 Task: Research Airbnb options in Volzhsk, Russia from 5th December, 2023 to 10th December, 2023 for 4 adults.2 bedrooms having 4 beds and 2 bathrooms. Property type can be house. Look for 3 properties as per requirement.
Action: Mouse moved to (494, 151)
Screenshot: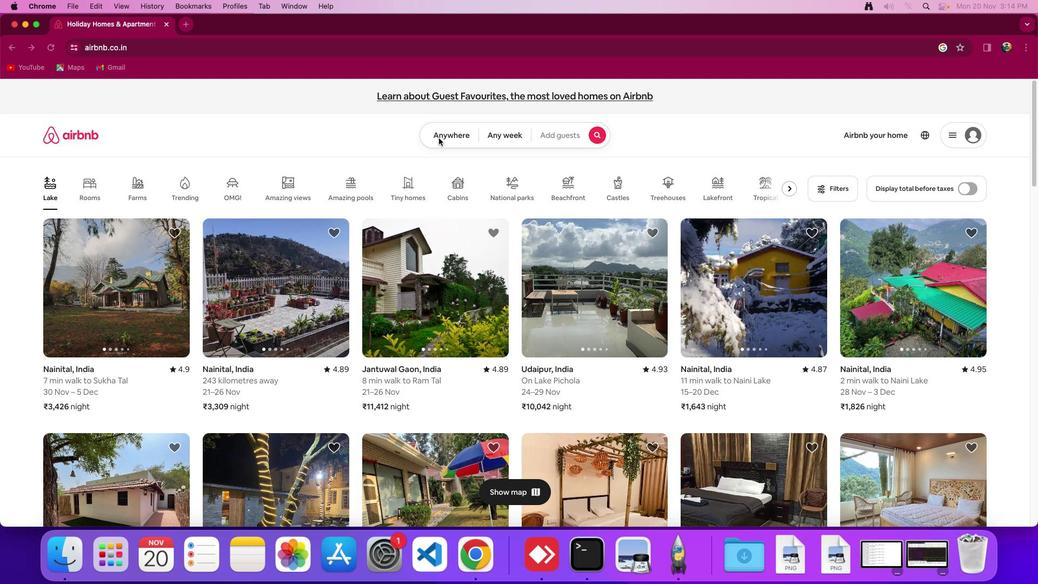 
Action: Mouse pressed left at (494, 151)
Screenshot: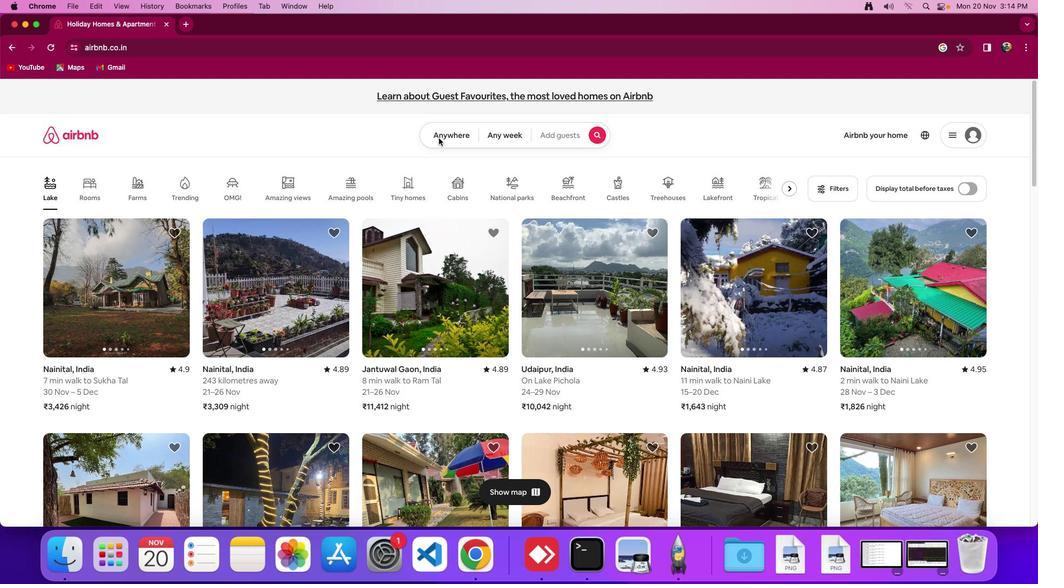 
Action: Mouse moved to (496, 151)
Screenshot: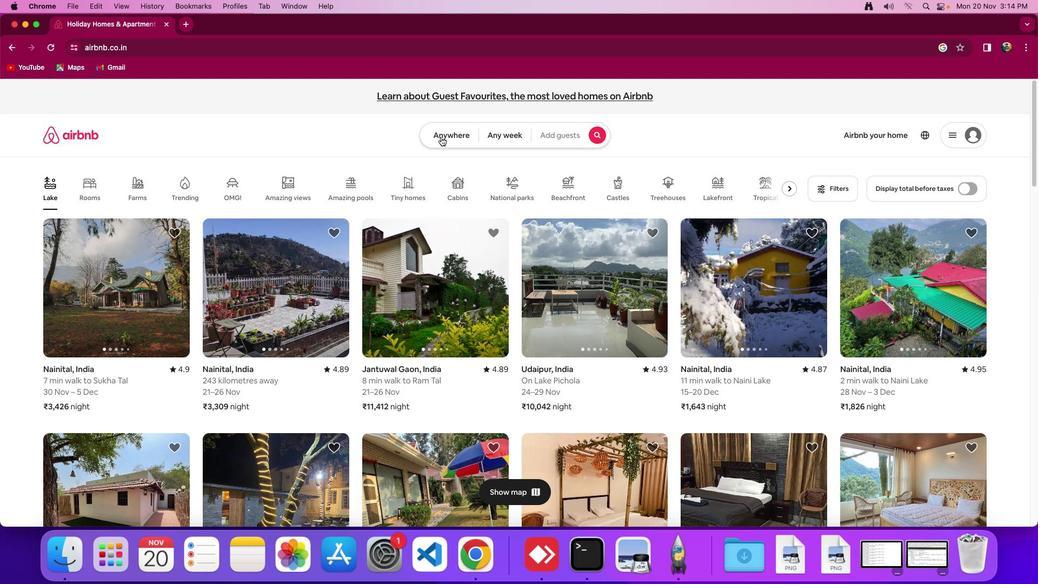 
Action: Mouse pressed left at (496, 151)
Screenshot: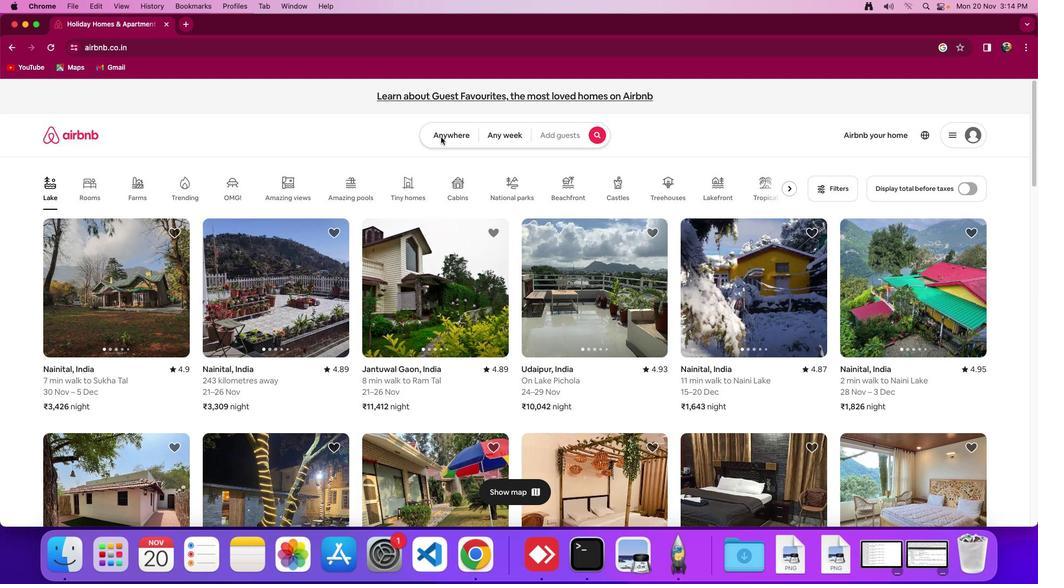 
Action: Mouse moved to (465, 189)
Screenshot: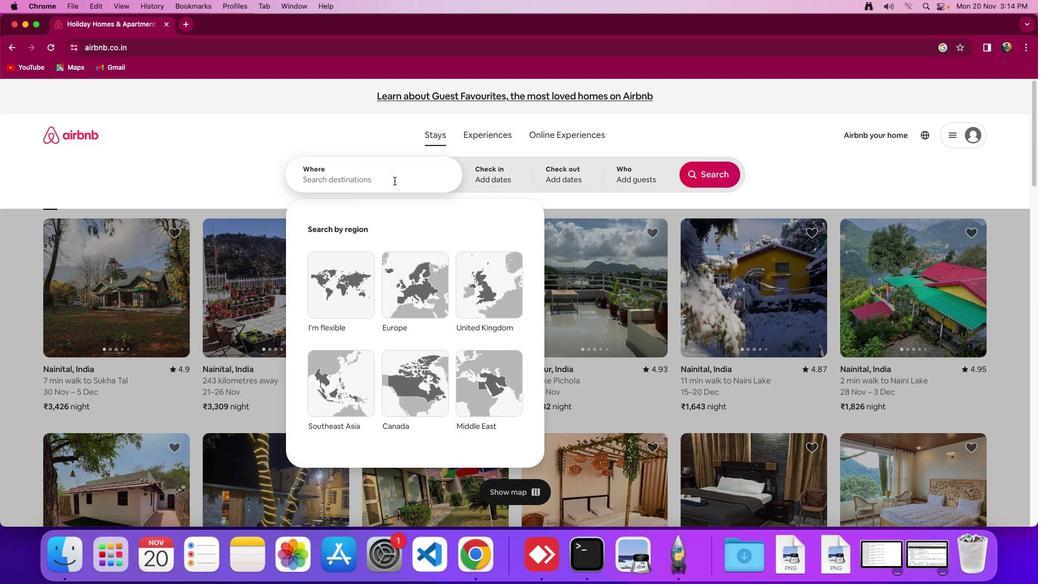 
Action: Mouse pressed left at (465, 189)
Screenshot: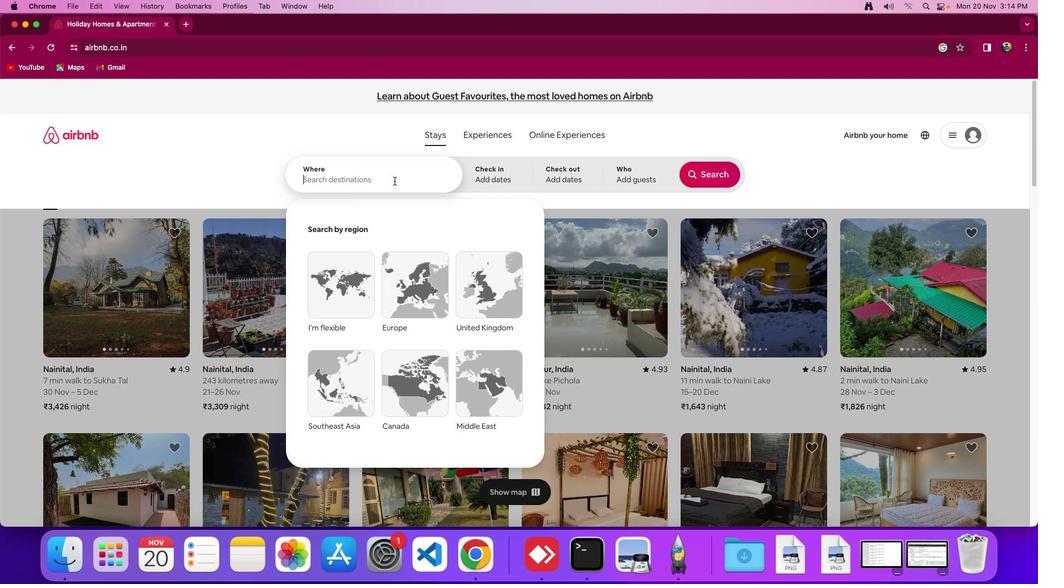
Action: Key pressed Key.shift_r'V''o'';''z''h''d'Key.backspaceKey.backspaceKey.backspaceKey.backspace'l''z''h''s''k'','
Screenshot: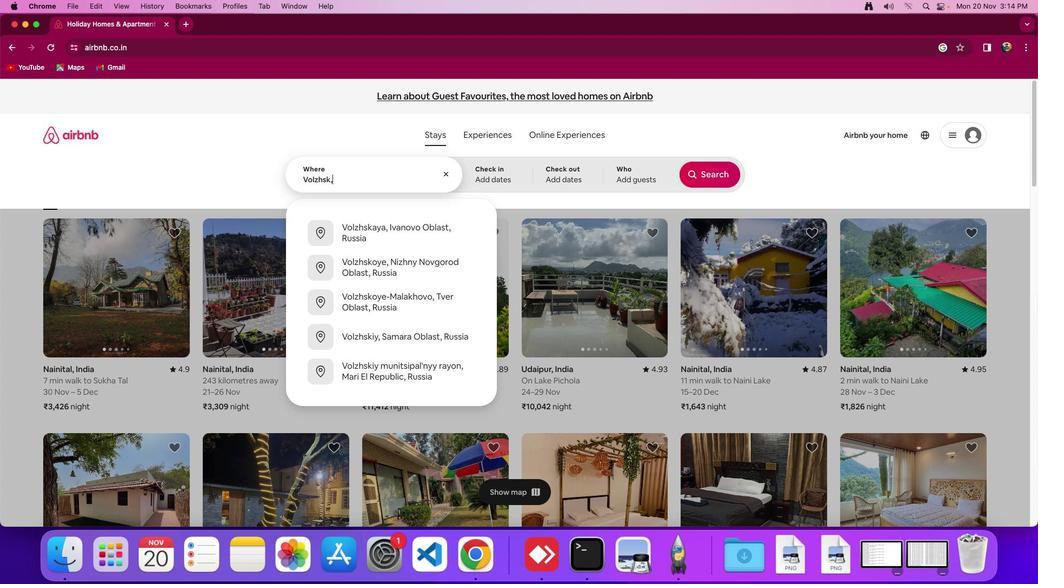 
Action: Mouse moved to (353, 115)
Screenshot: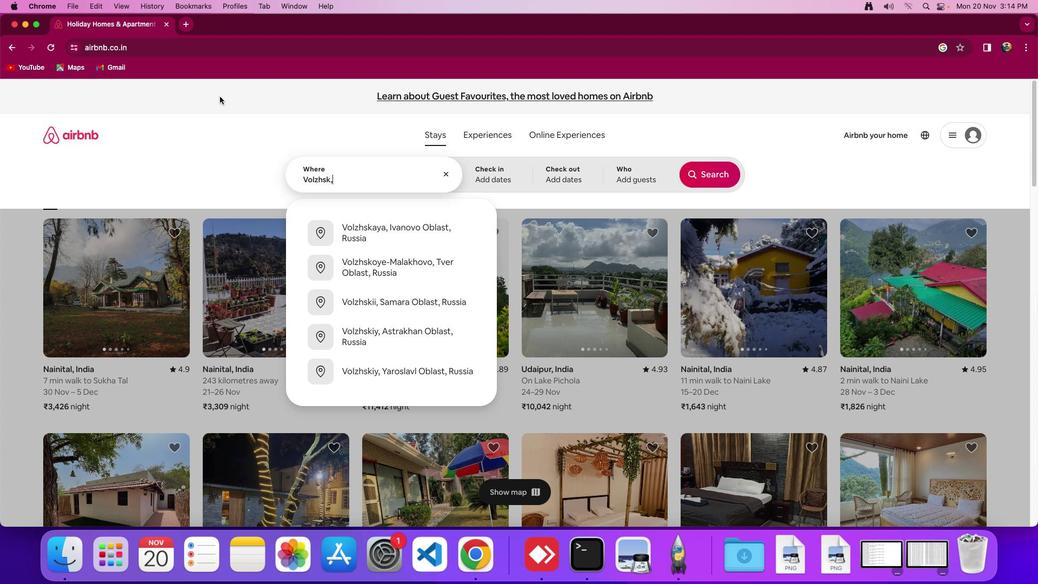 
Action: Key pressed Key.spaceKey.shift_r'R''u''s''s''i''a'
Screenshot: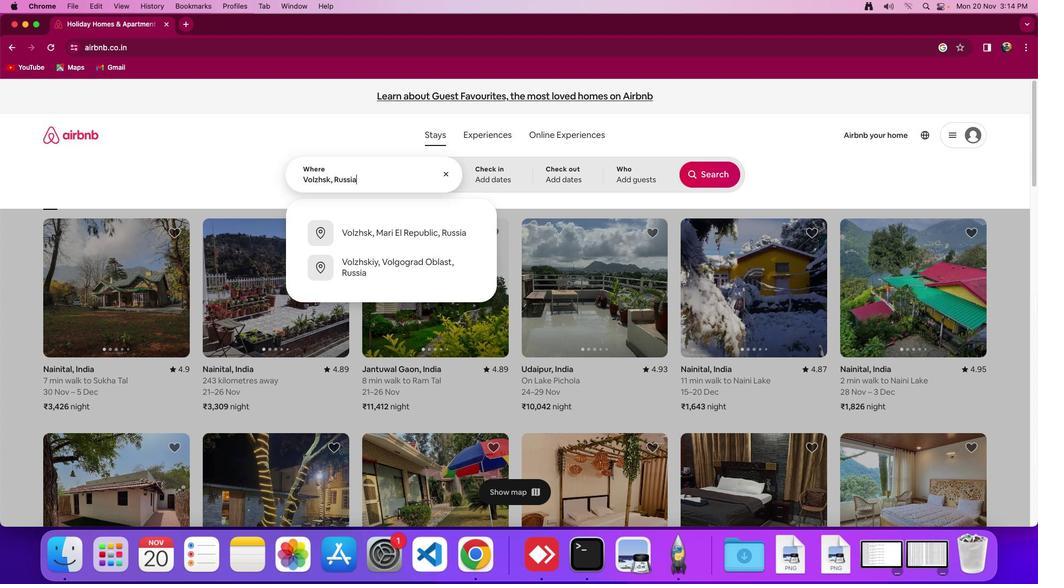 
Action: Mouse moved to (529, 183)
Screenshot: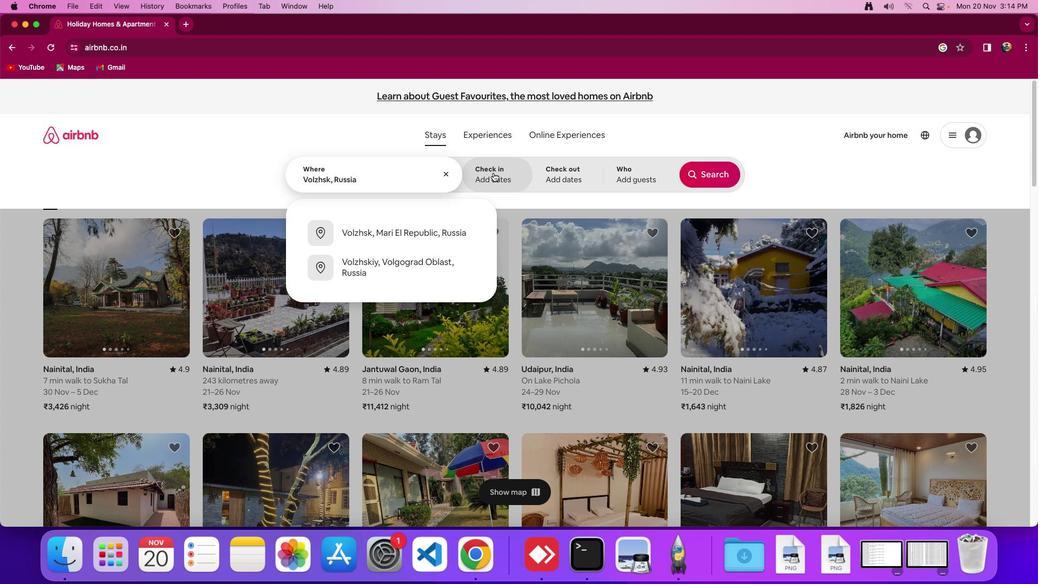 
Action: Mouse pressed left at (529, 183)
Screenshot: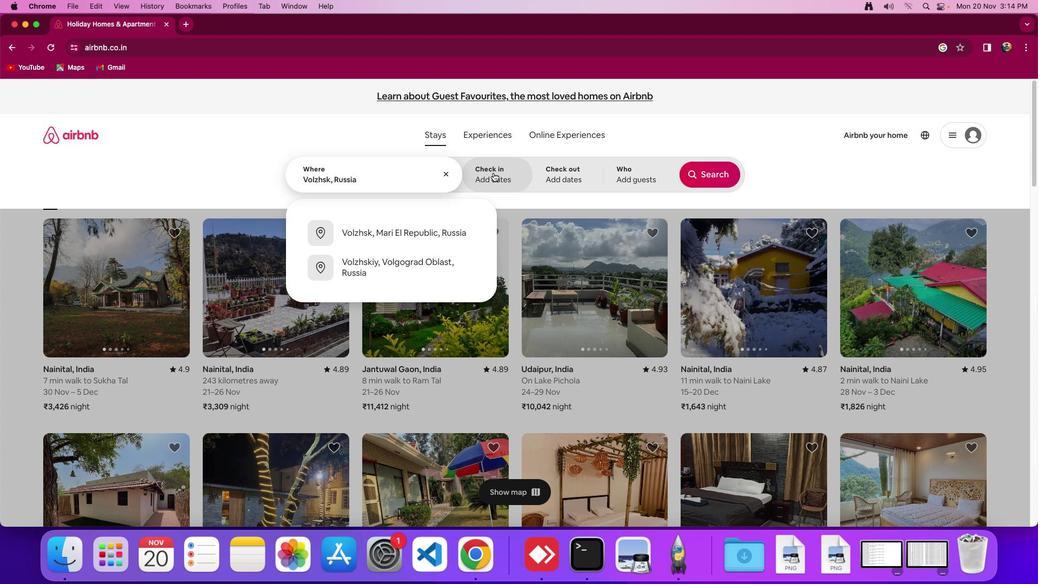 
Action: Mouse moved to (597, 332)
Screenshot: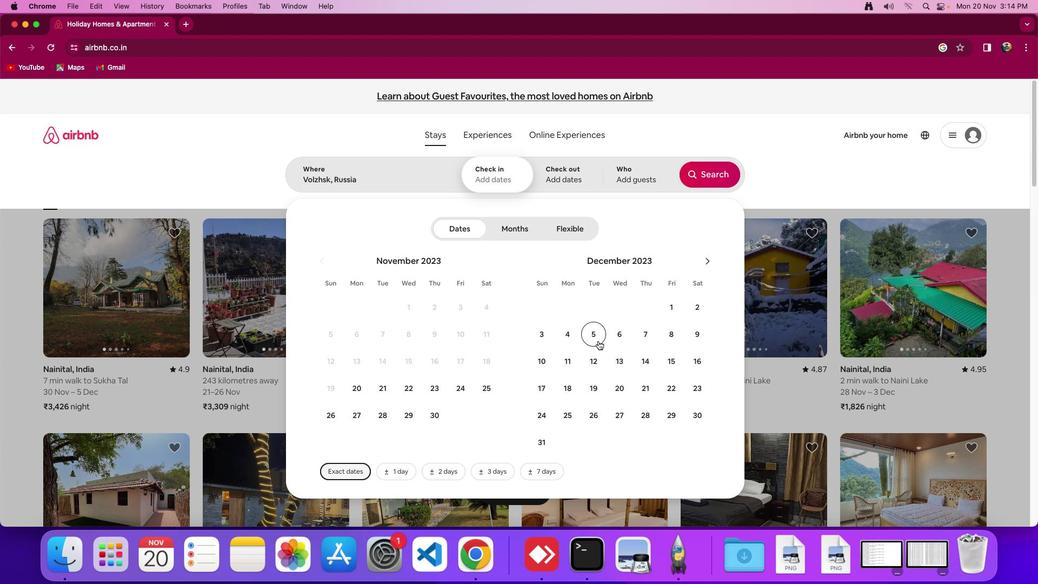 
Action: Mouse pressed left at (597, 332)
Screenshot: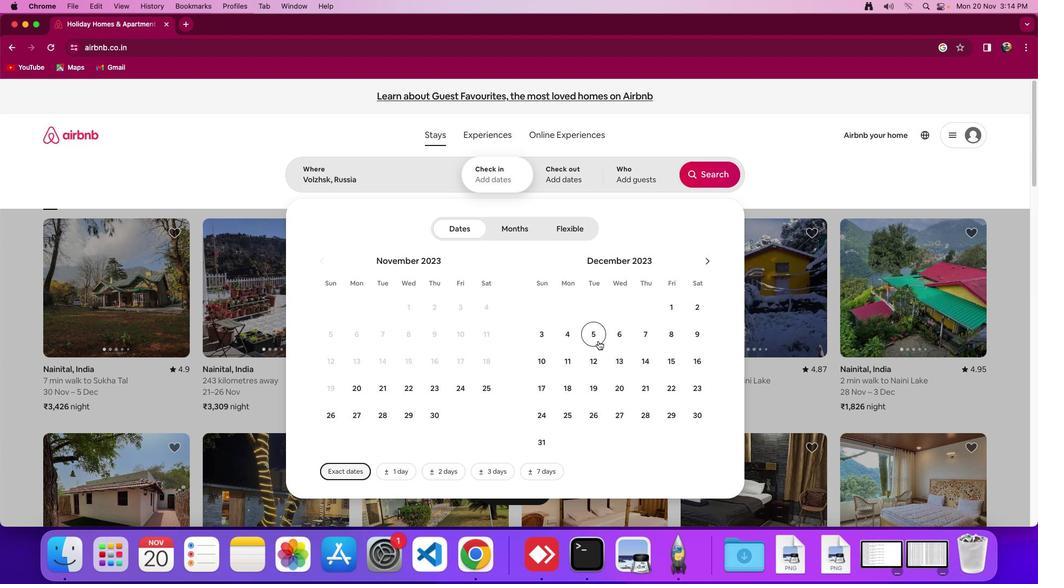 
Action: Mouse moved to (561, 352)
Screenshot: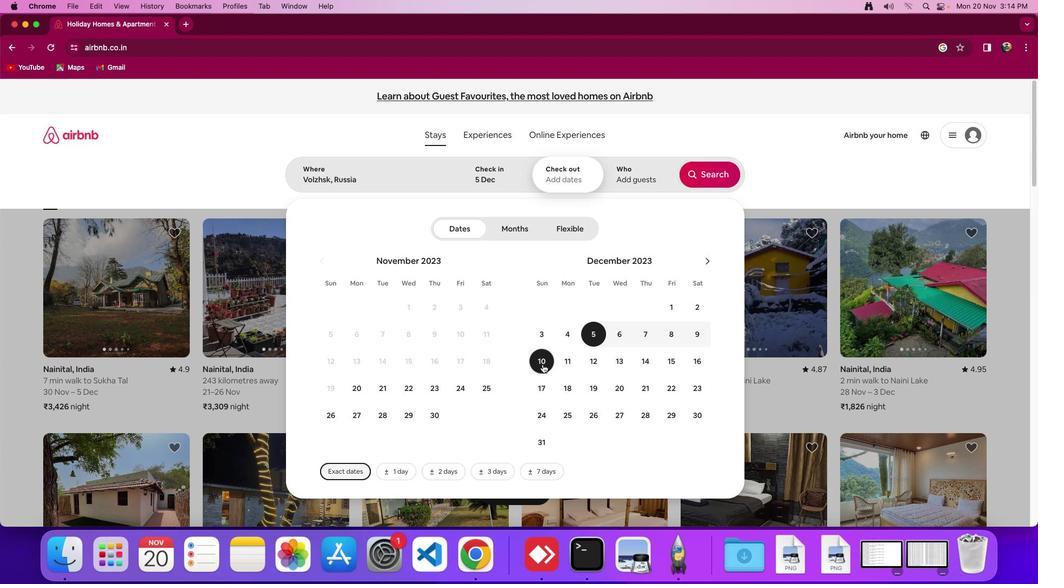 
Action: Mouse pressed left at (561, 352)
Screenshot: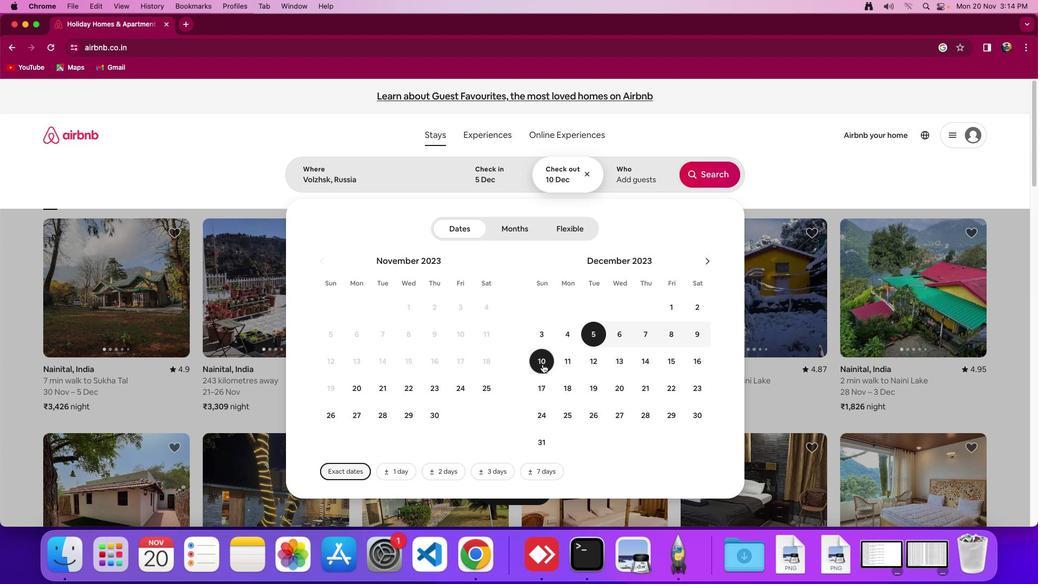 
Action: Mouse moved to (607, 177)
Screenshot: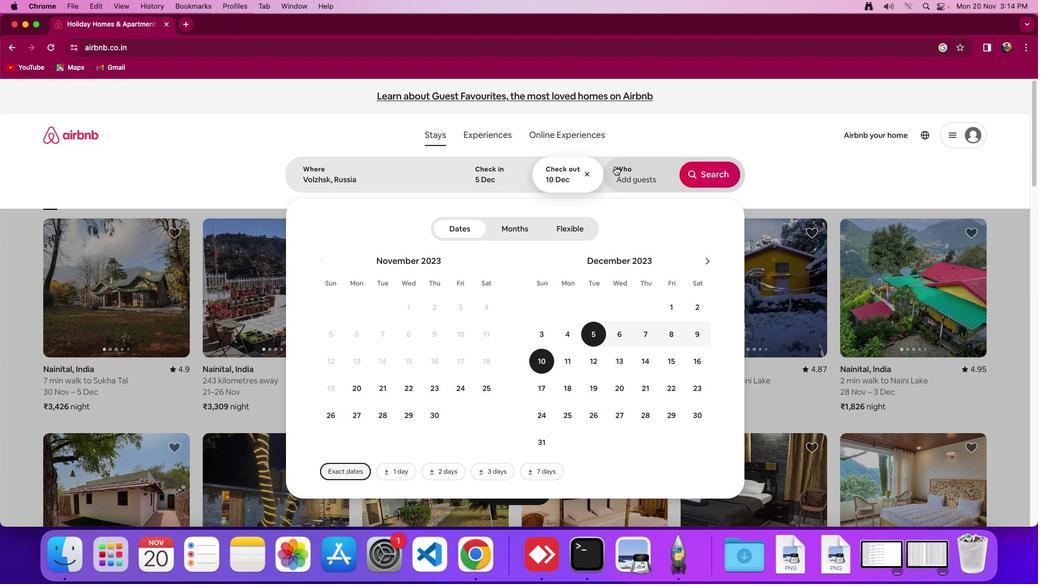 
Action: Mouse pressed left at (607, 177)
Screenshot: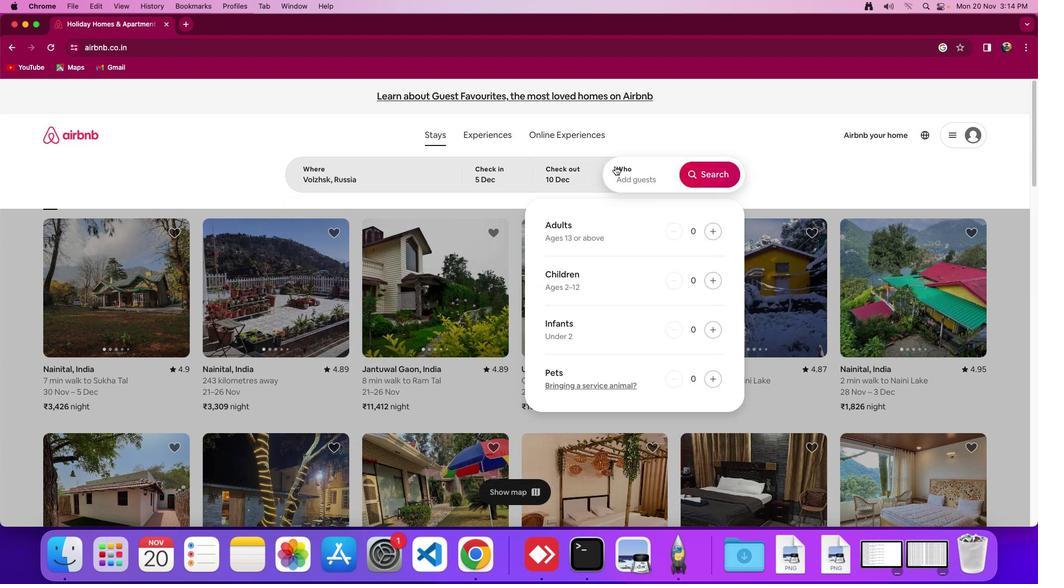 
Action: Mouse moved to (671, 235)
Screenshot: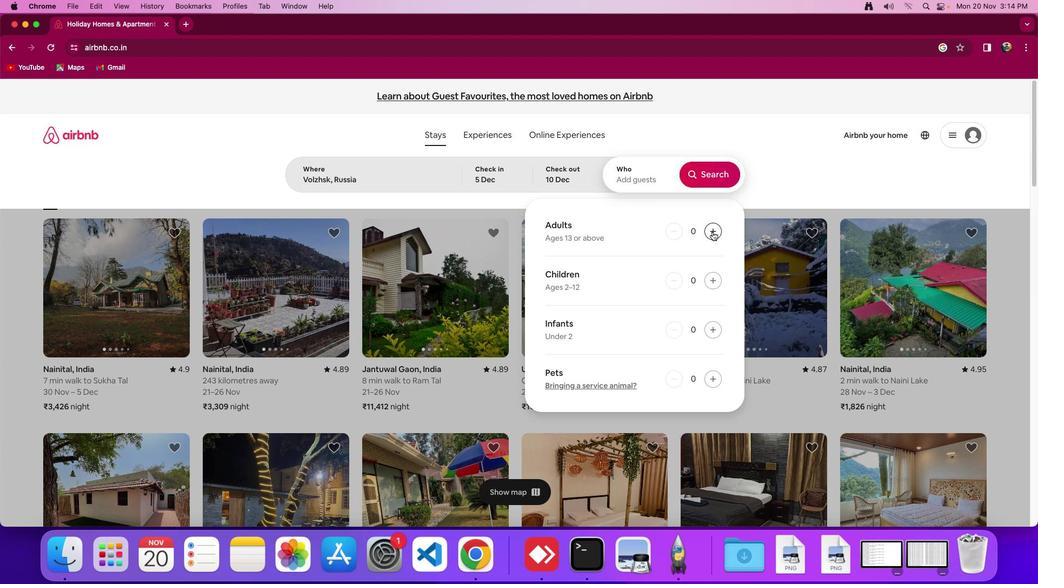 
Action: Mouse pressed left at (671, 235)
Screenshot: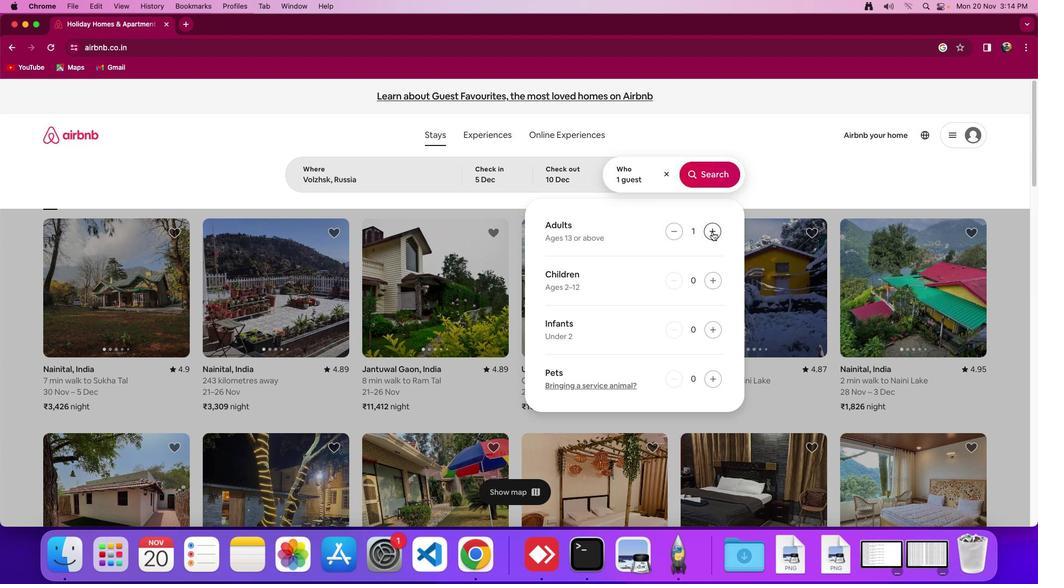 
Action: Mouse pressed left at (671, 235)
Screenshot: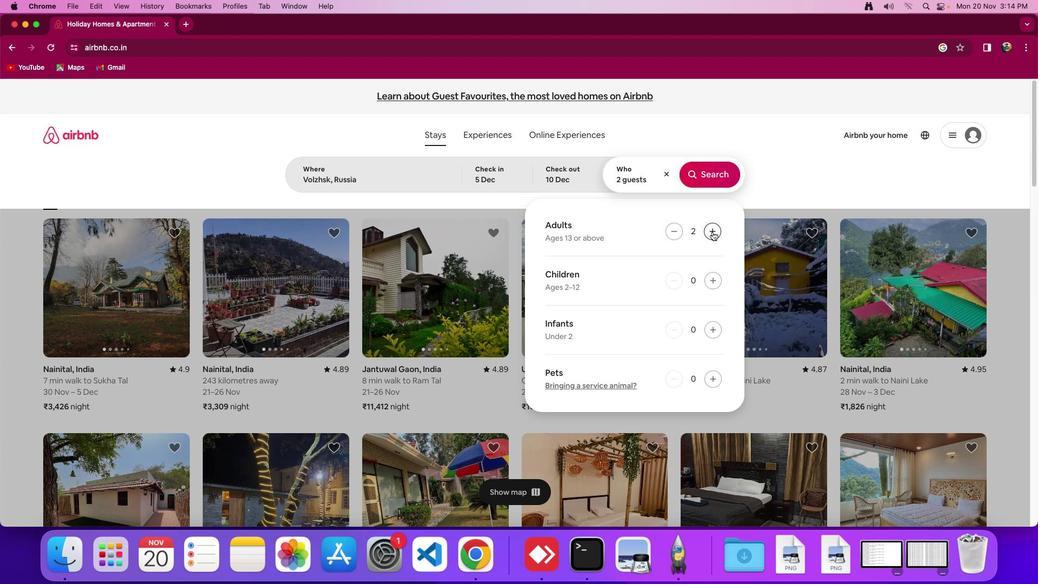 
Action: Mouse pressed left at (671, 235)
Screenshot: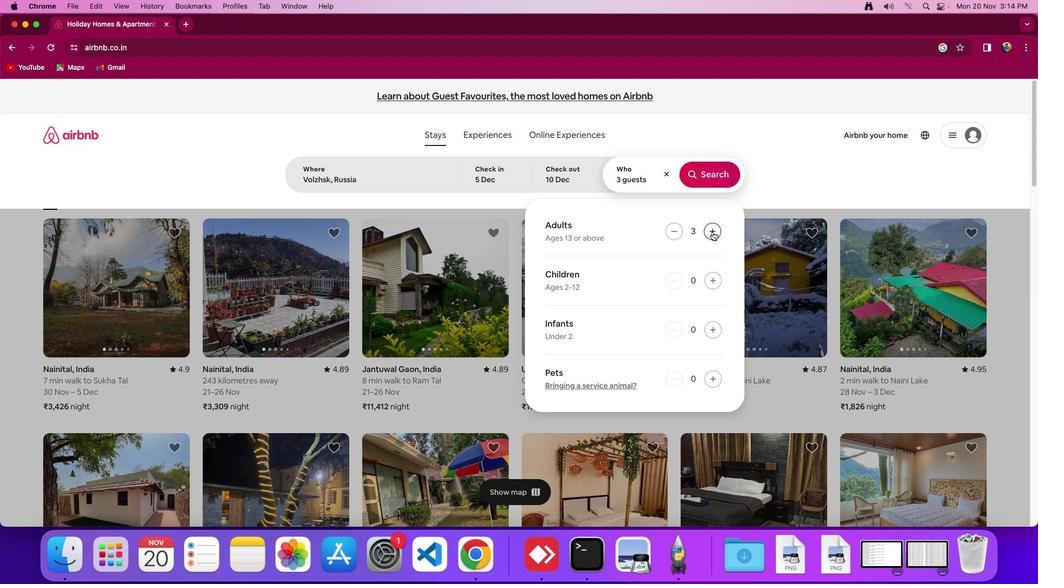 
Action: Mouse pressed left at (671, 235)
Screenshot: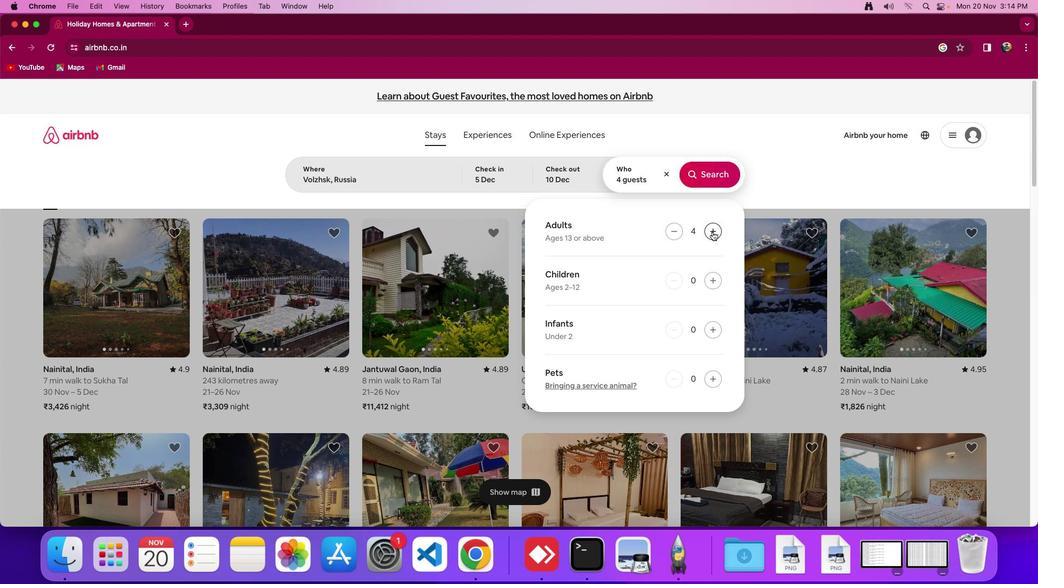 
Action: Mouse moved to (570, 175)
Screenshot: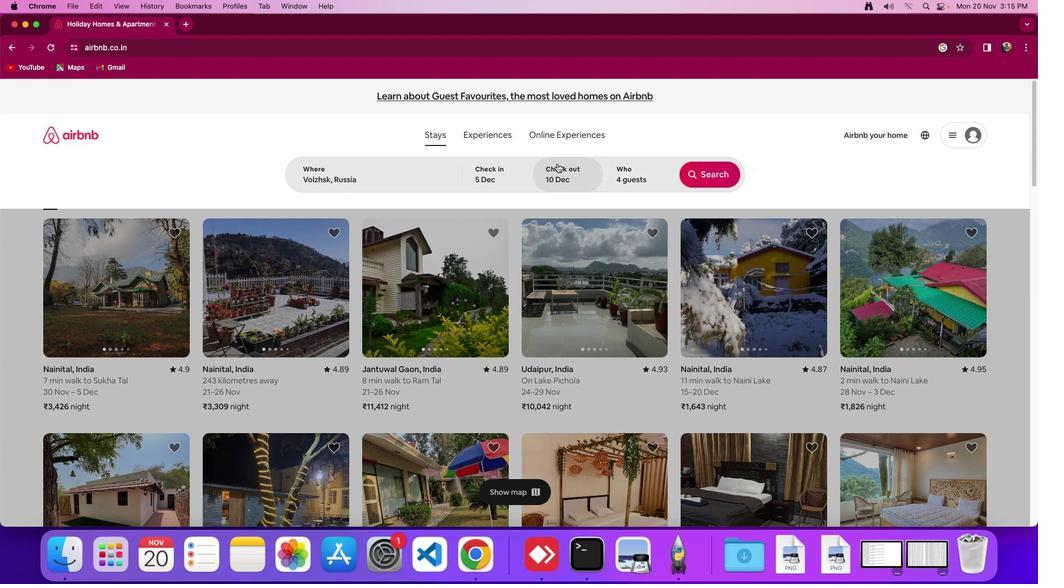 
Action: Mouse pressed left at (570, 175)
Screenshot: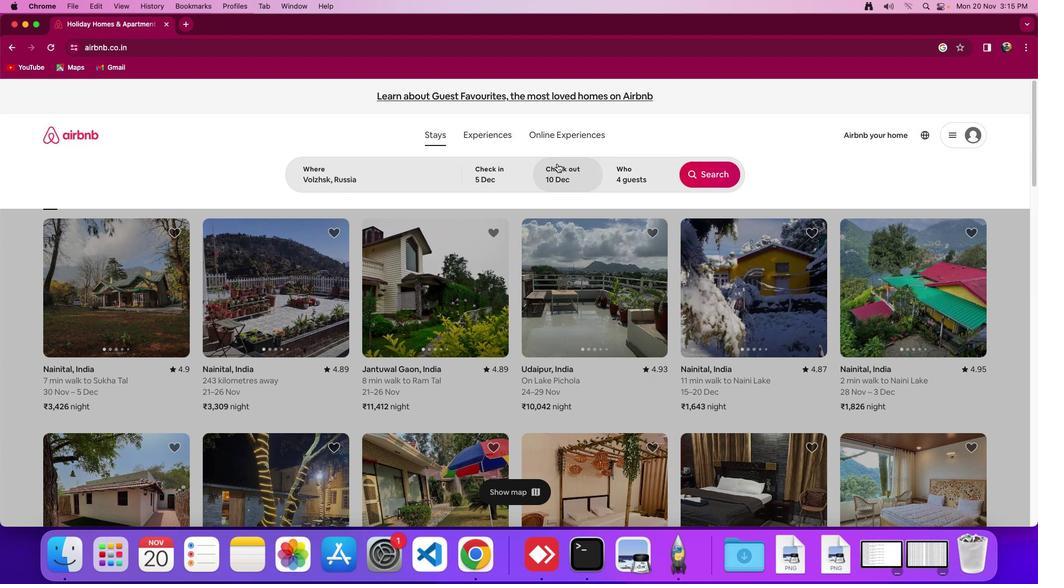 
Action: Mouse moved to (663, 184)
Screenshot: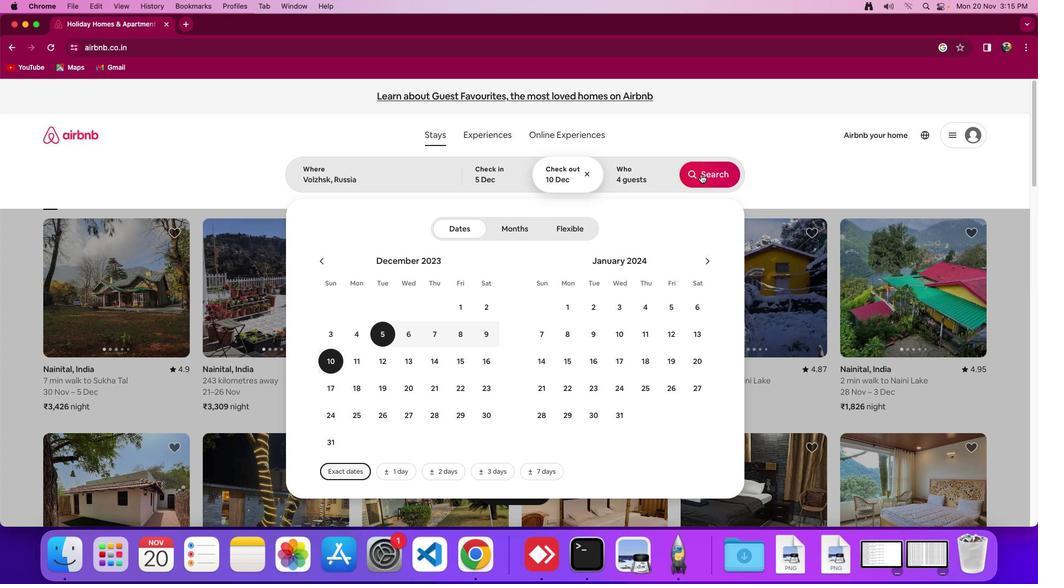 
Action: Mouse pressed left at (663, 184)
Screenshot: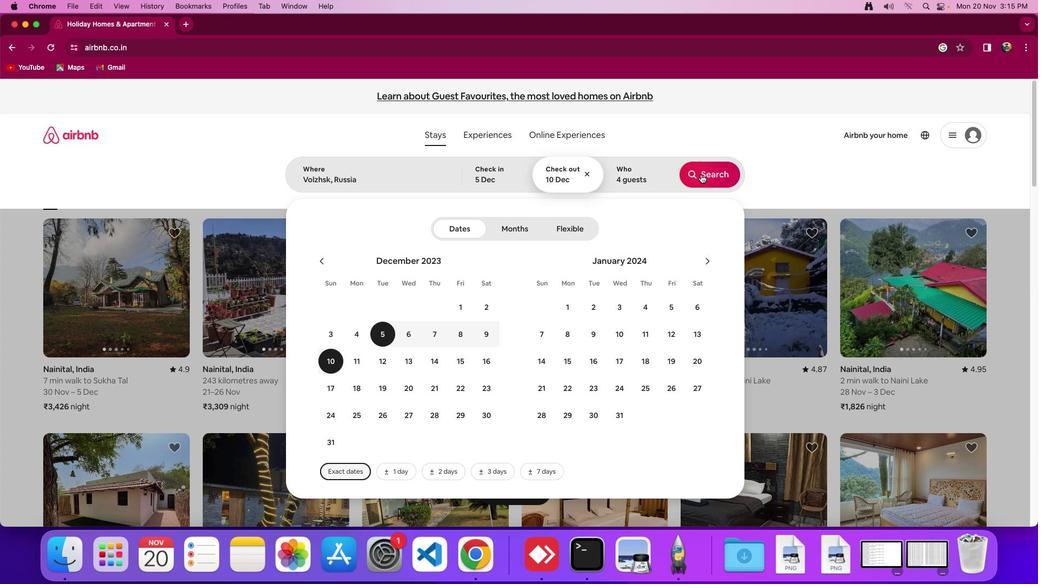 
Action: Mouse moved to (763, 156)
Screenshot: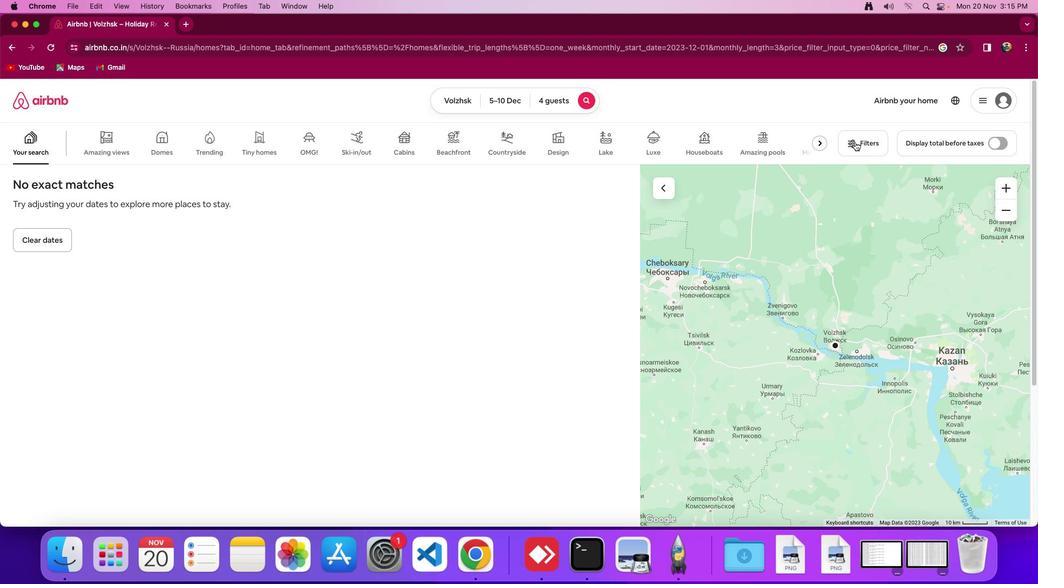 
Action: Mouse pressed left at (763, 156)
Screenshot: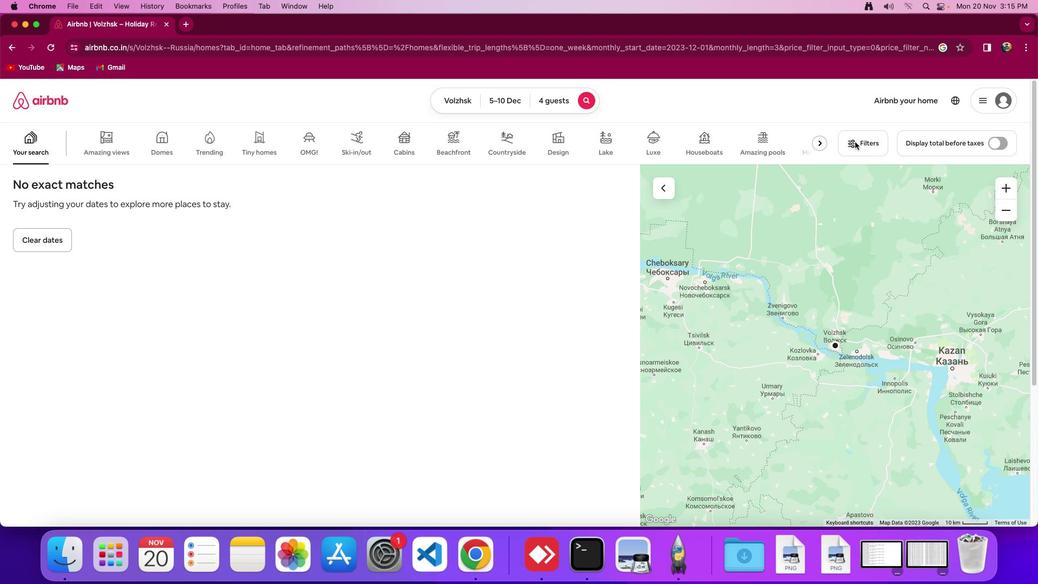 
Action: Mouse moved to (553, 326)
Screenshot: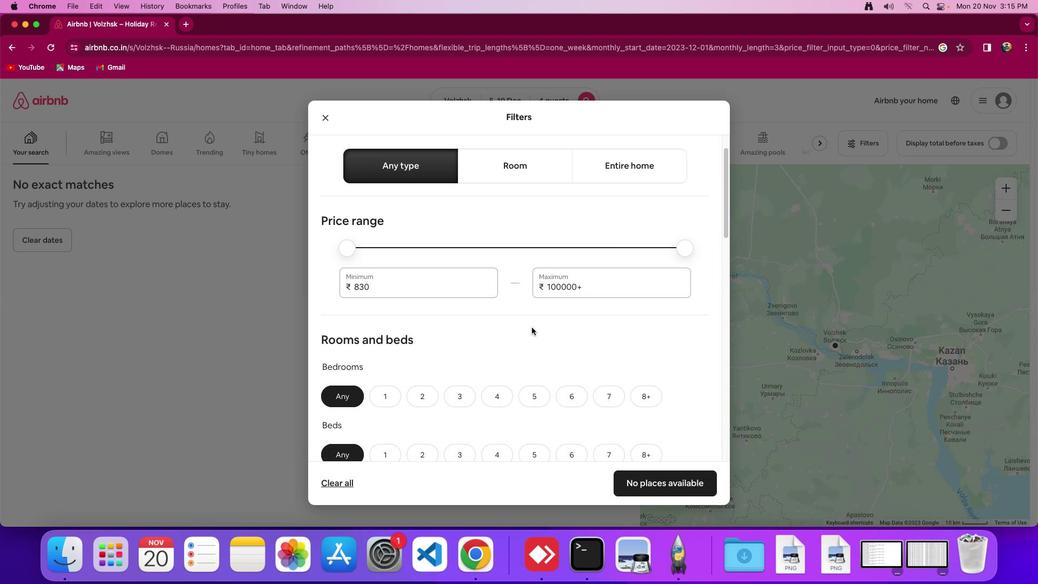 
Action: Mouse scrolled (553, 326) with delta (212, 29)
Screenshot: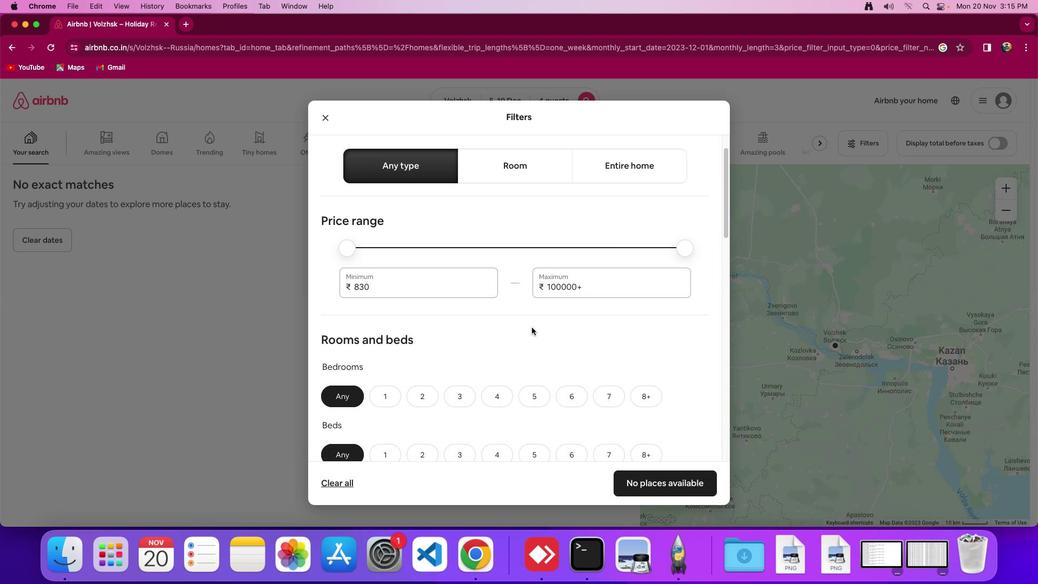 
Action: Mouse moved to (553, 323)
Screenshot: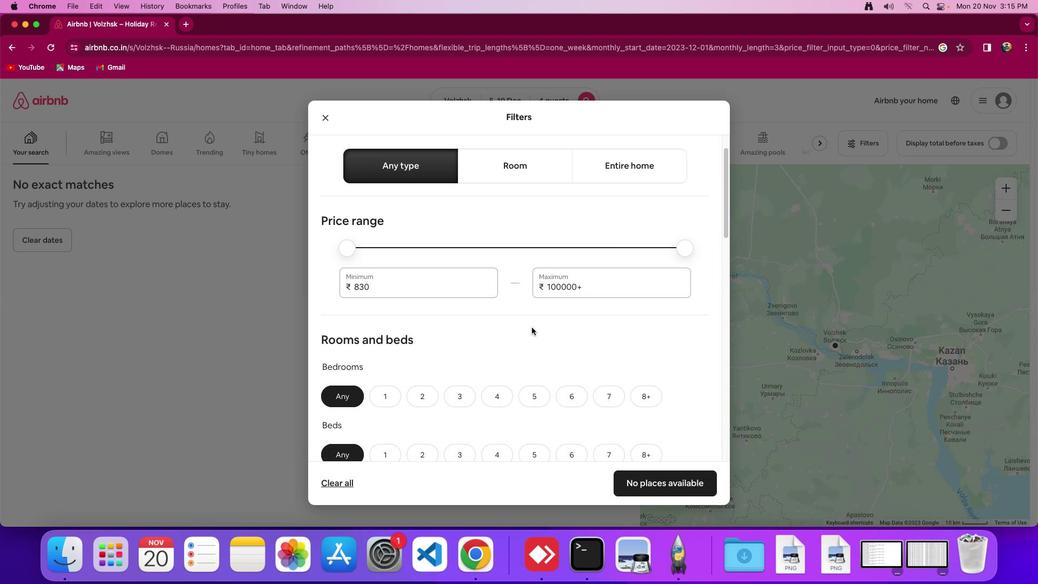 
Action: Mouse scrolled (553, 323) with delta (212, 29)
Screenshot: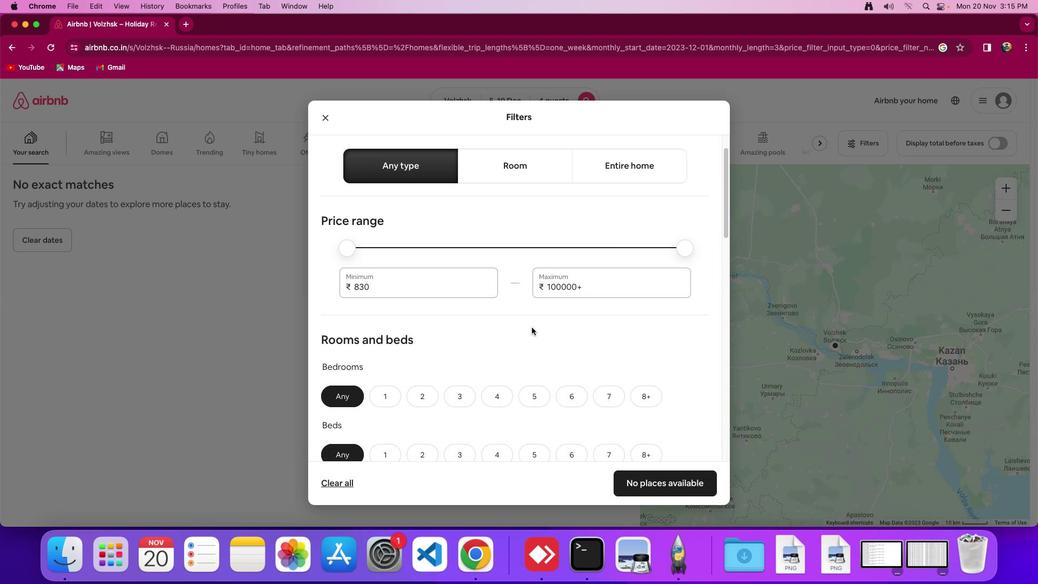 
Action: Mouse moved to (554, 319)
Screenshot: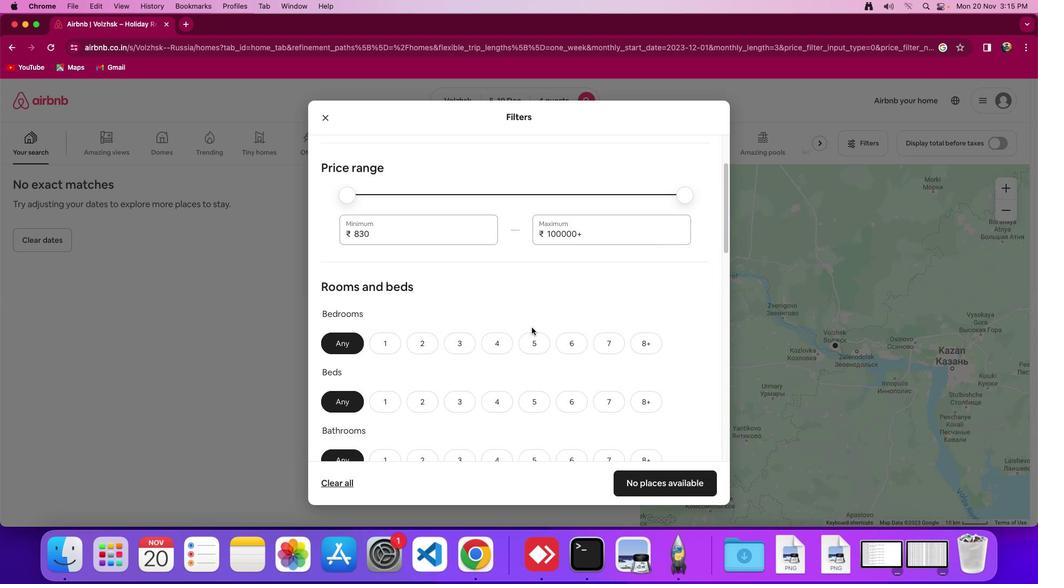 
Action: Mouse scrolled (554, 319) with delta (212, 28)
Screenshot: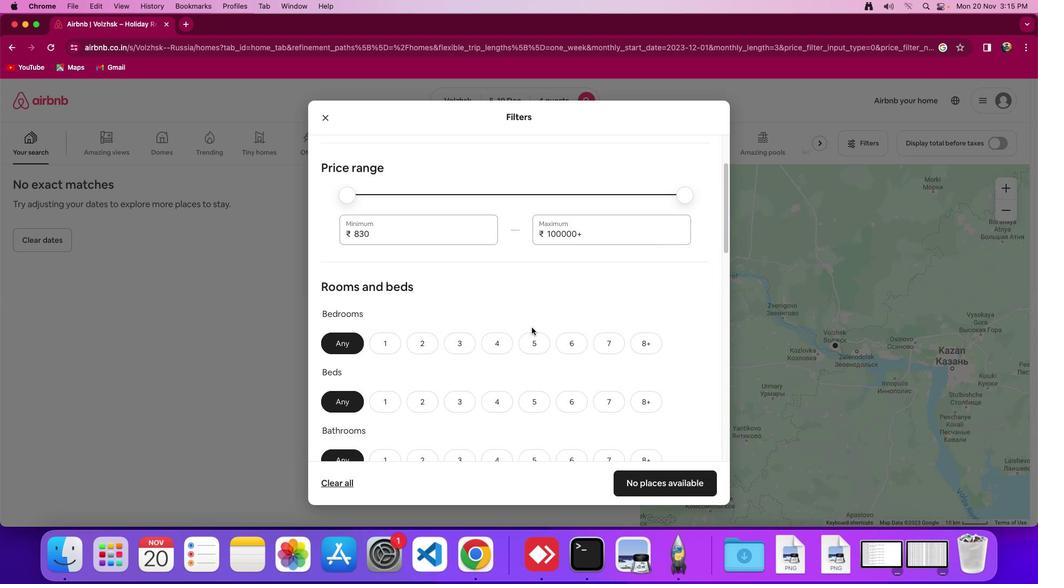 
Action: Mouse moved to (485, 320)
Screenshot: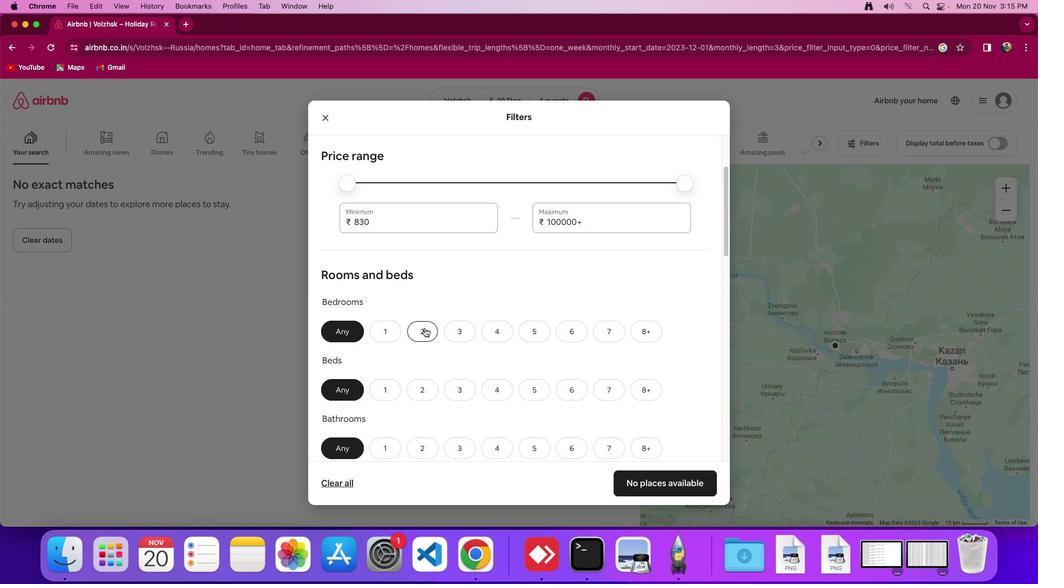 
Action: Mouse pressed left at (485, 320)
Screenshot: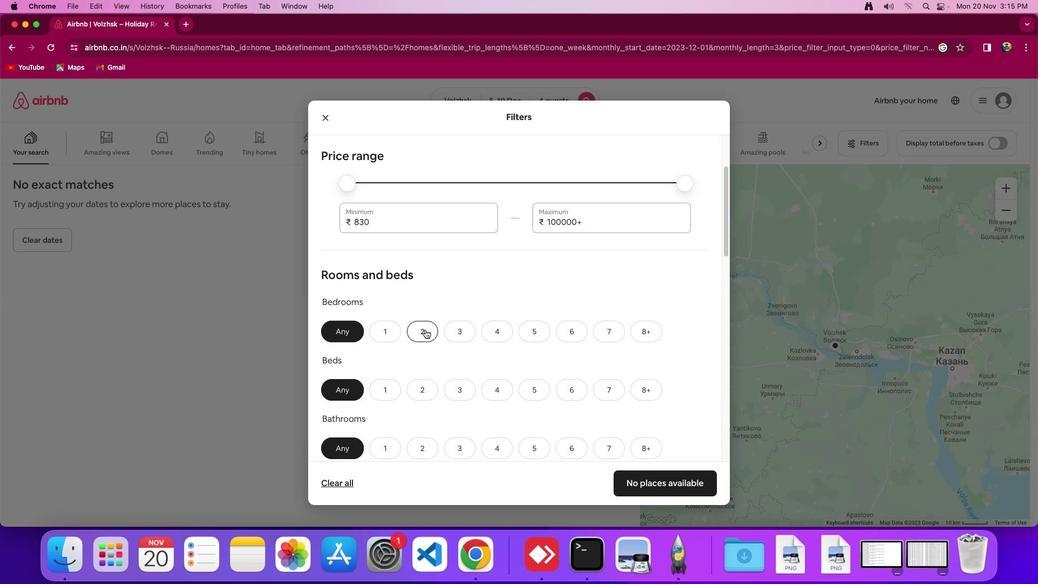 
Action: Mouse moved to (539, 377)
Screenshot: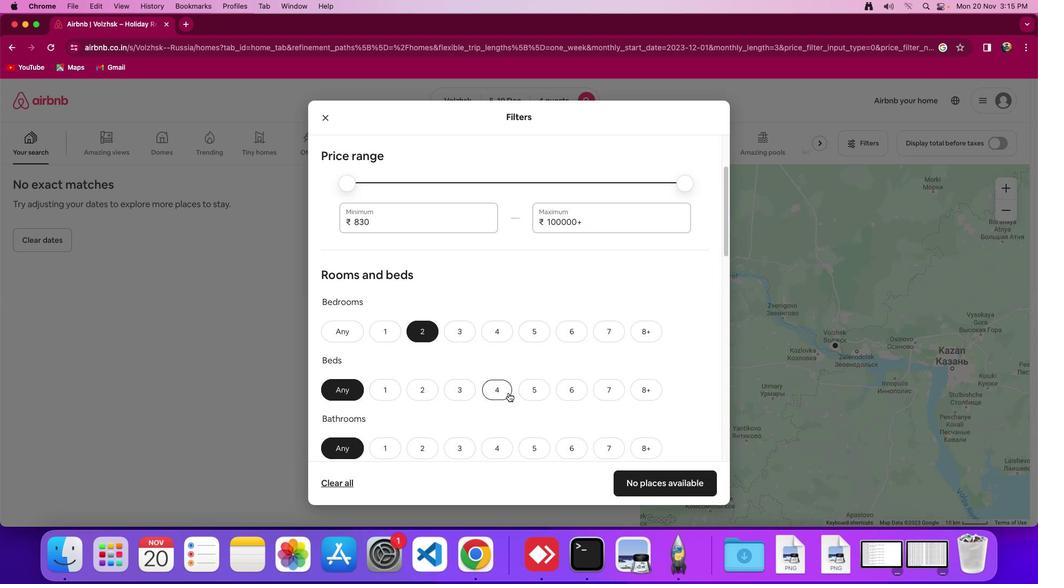 
Action: Mouse pressed left at (539, 377)
Screenshot: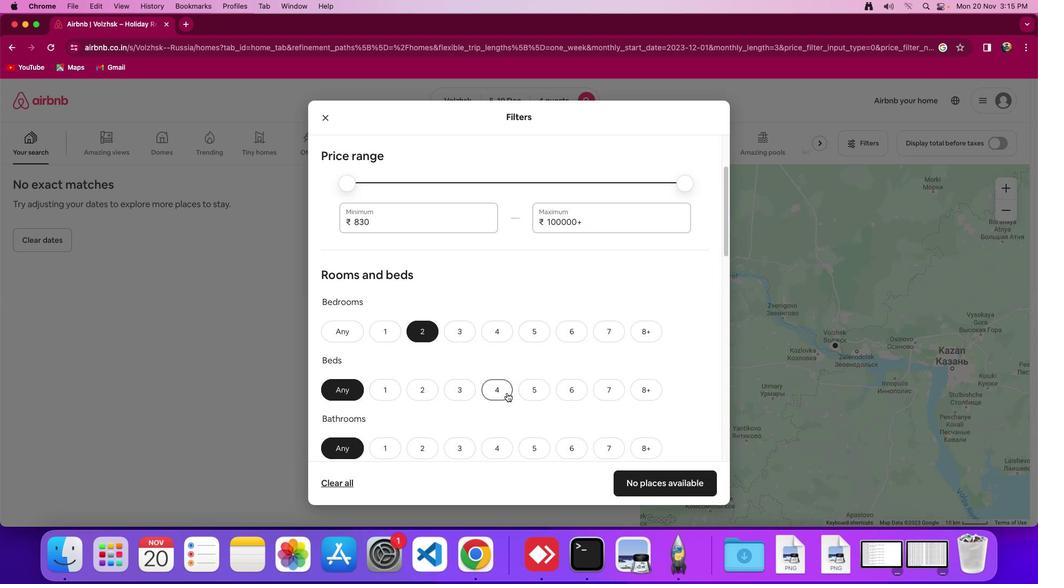 
Action: Mouse moved to (481, 433)
Screenshot: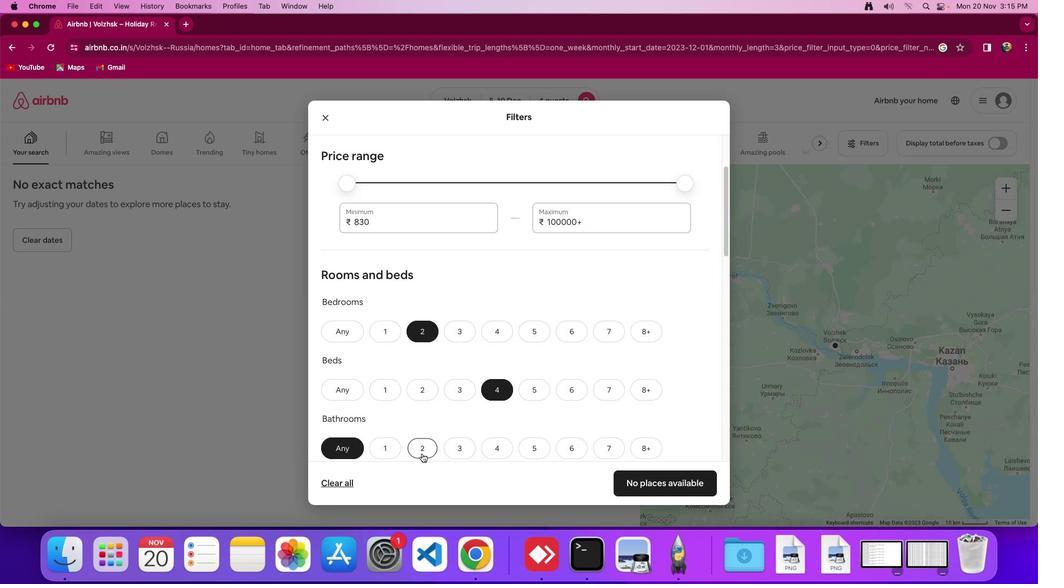 
Action: Mouse pressed left at (481, 433)
Screenshot: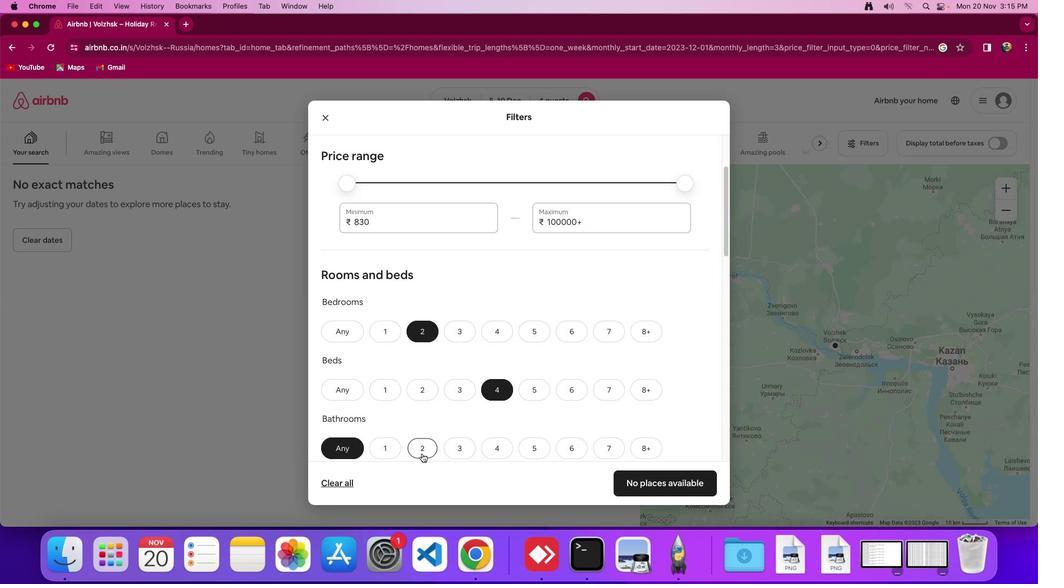 
Action: Mouse moved to (547, 368)
Screenshot: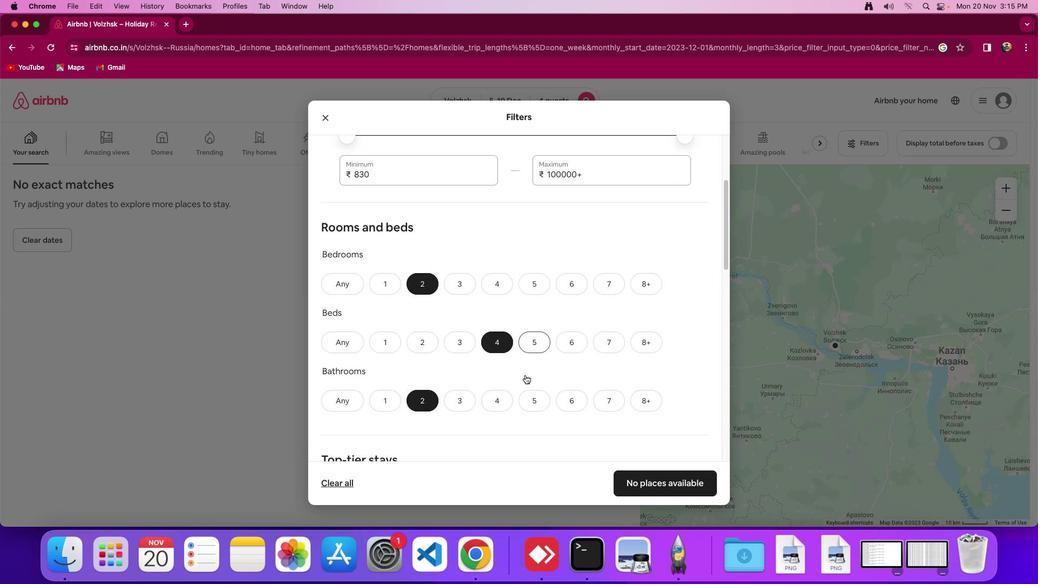 
Action: Mouse scrolled (547, 368) with delta (212, 29)
Screenshot: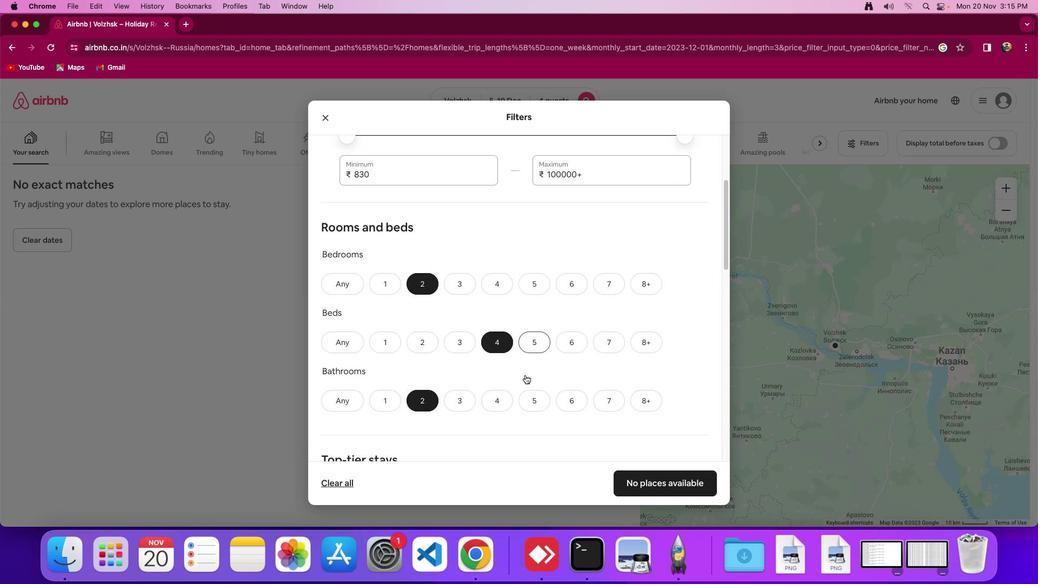 
Action: Mouse moved to (549, 365)
Screenshot: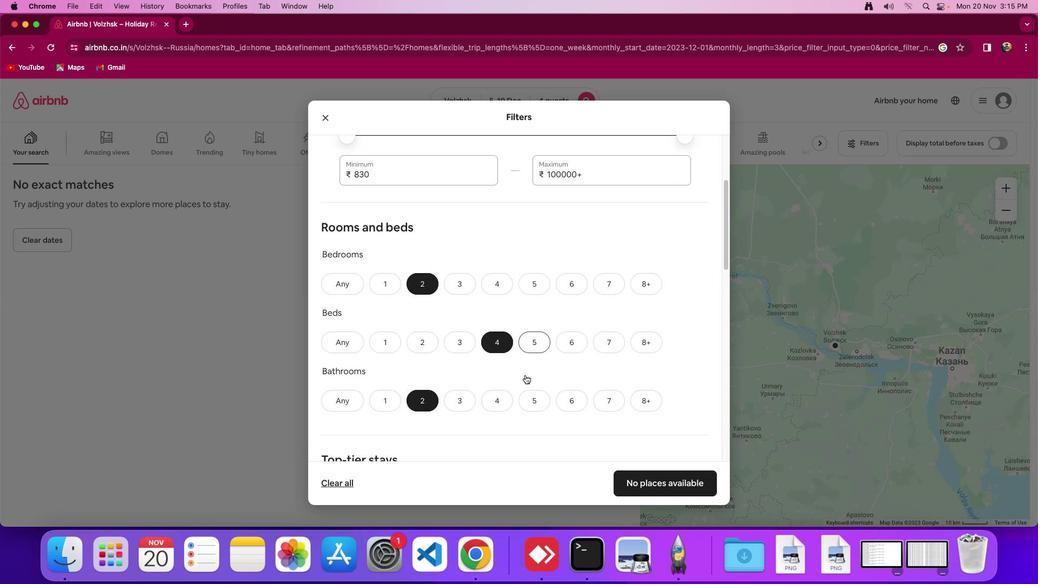 
Action: Mouse scrolled (549, 365) with delta (212, 29)
Screenshot: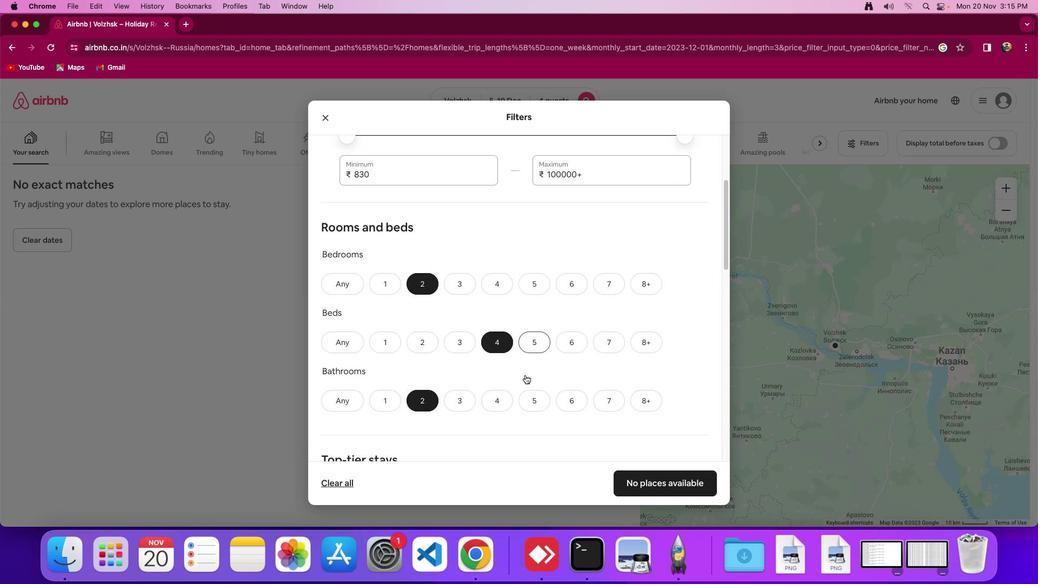 
Action: Mouse moved to (550, 362)
Screenshot: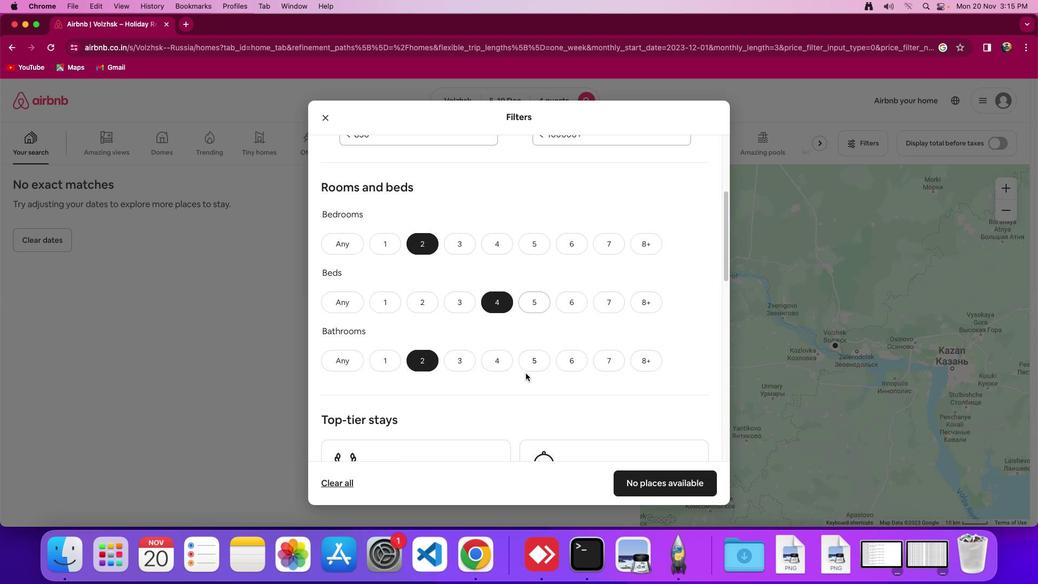 
Action: Mouse scrolled (550, 362) with delta (212, 28)
Screenshot: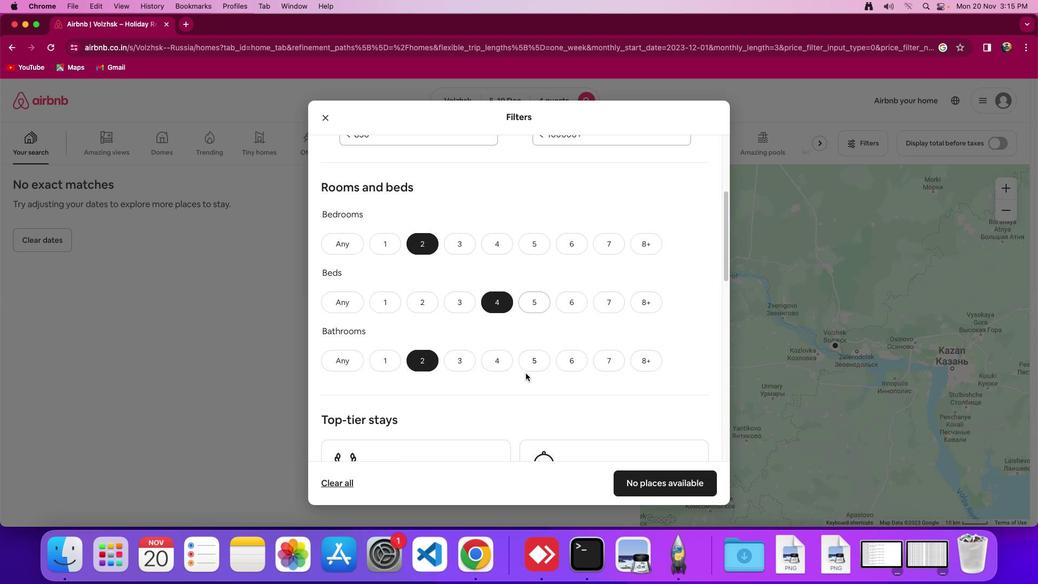 
Action: Mouse moved to (550, 362)
Screenshot: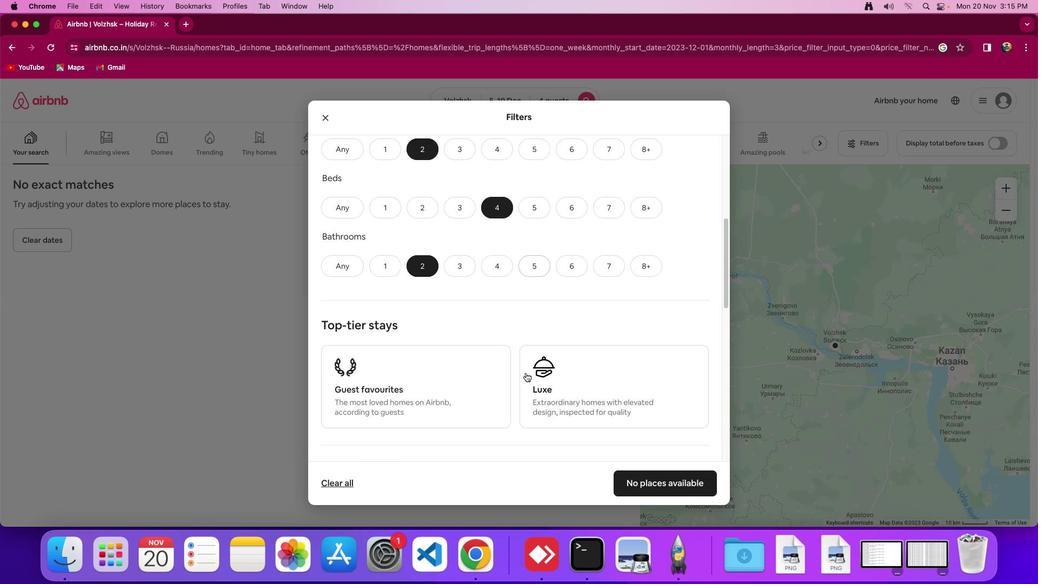 
Action: Mouse scrolled (550, 362) with delta (212, 28)
Screenshot: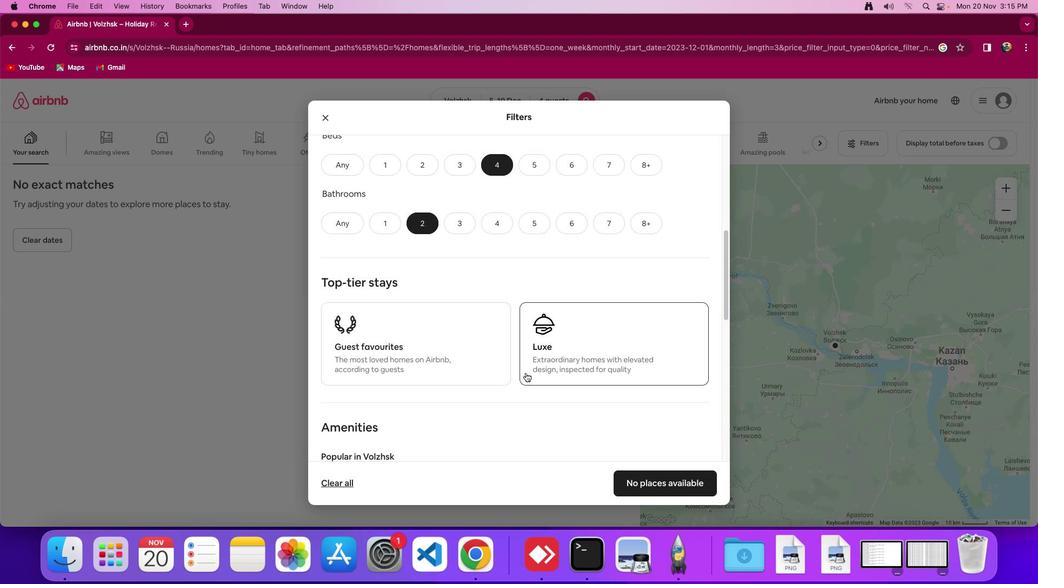 
Action: Mouse moved to (550, 360)
Screenshot: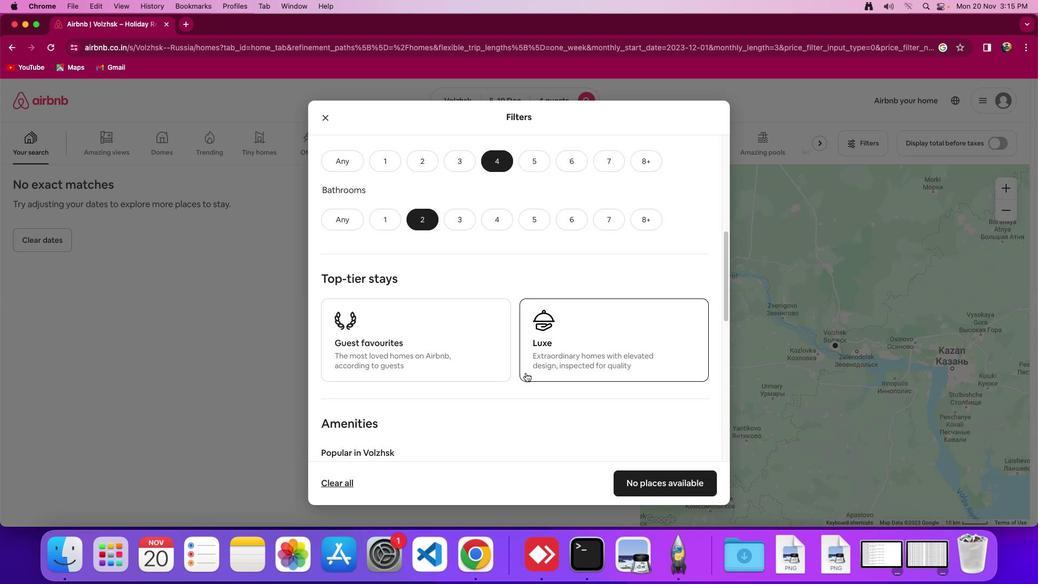 
Action: Mouse scrolled (550, 360) with delta (212, 29)
Screenshot: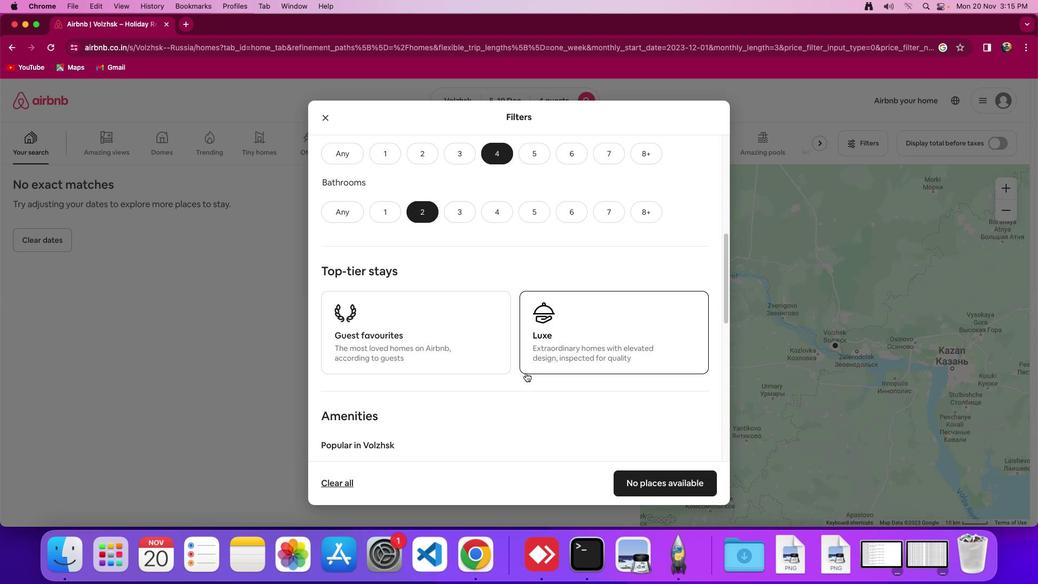 
Action: Mouse scrolled (550, 360) with delta (212, 29)
Screenshot: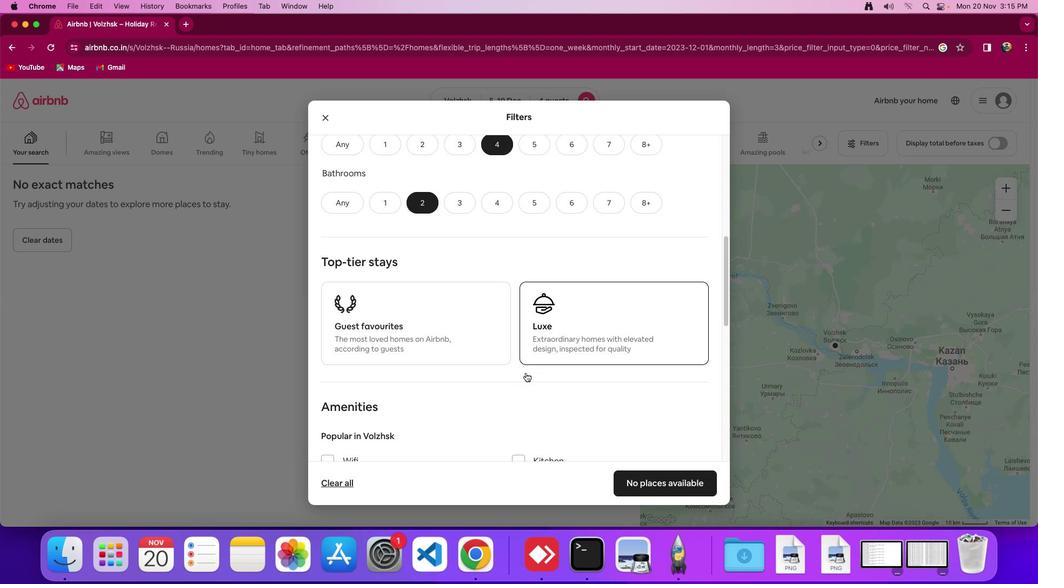 
Action: Mouse scrolled (550, 360) with delta (212, 29)
Screenshot: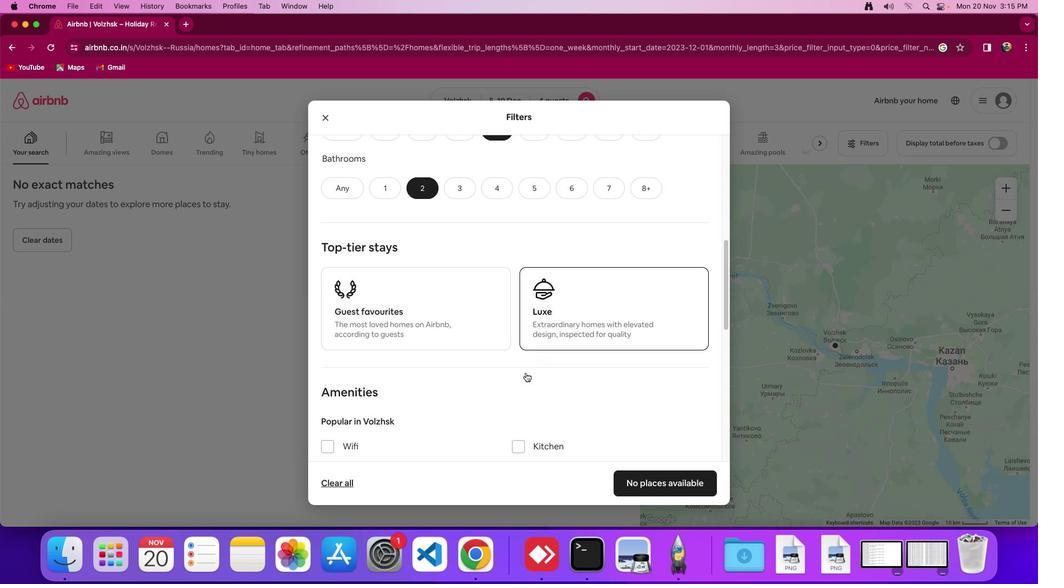 
Action: Mouse scrolled (550, 360) with delta (212, 29)
Screenshot: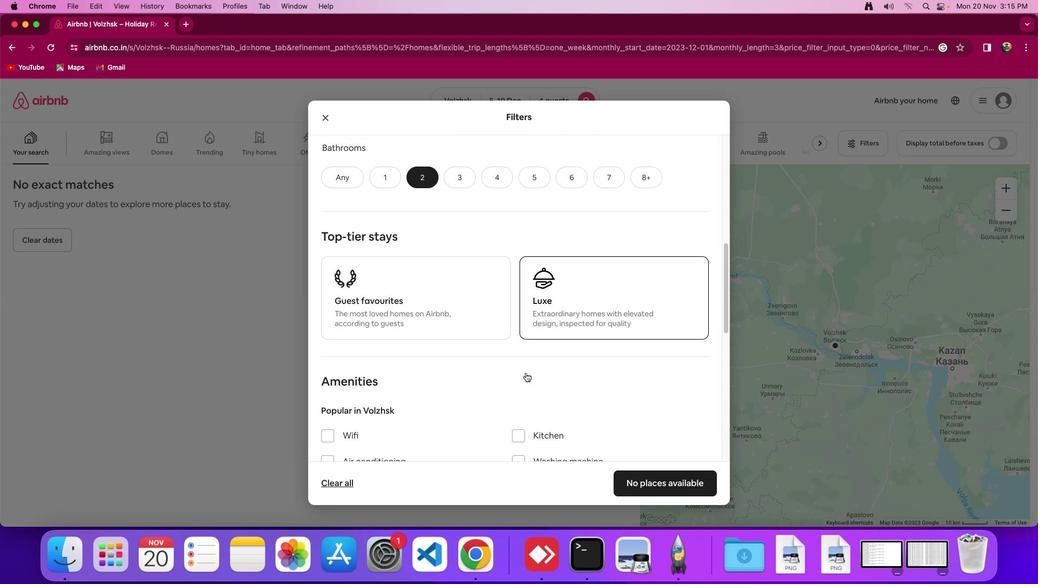 
Action: Mouse scrolled (550, 360) with delta (212, 29)
Screenshot: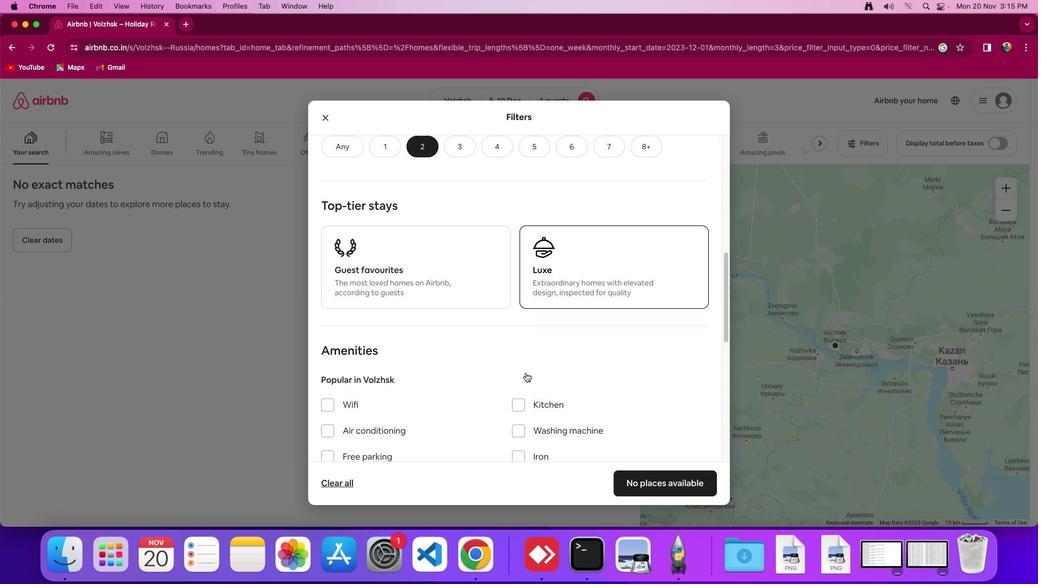
Action: Mouse scrolled (550, 360) with delta (212, 29)
Screenshot: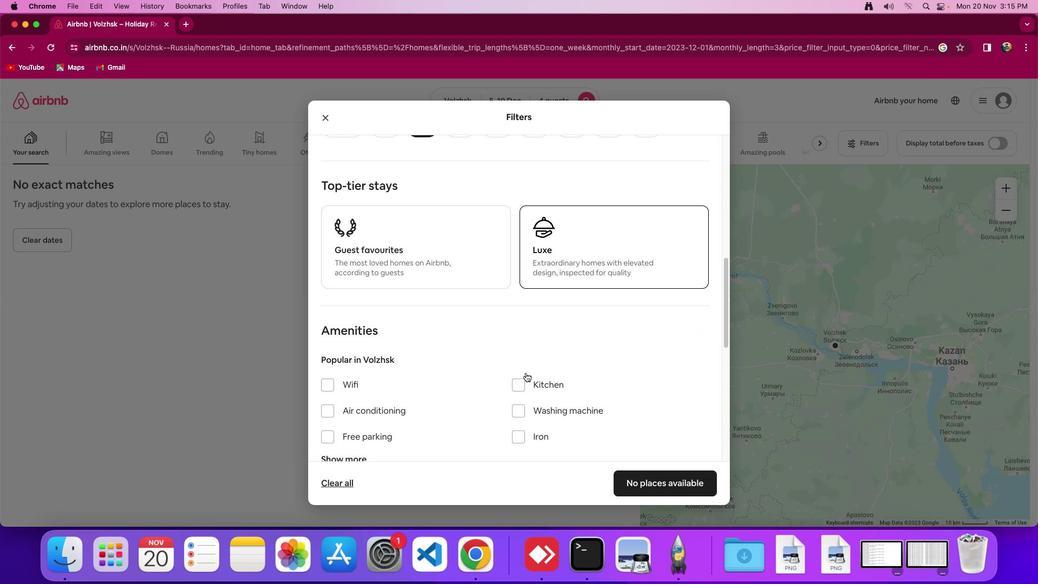 
Action: Mouse scrolled (550, 360) with delta (212, 29)
Screenshot: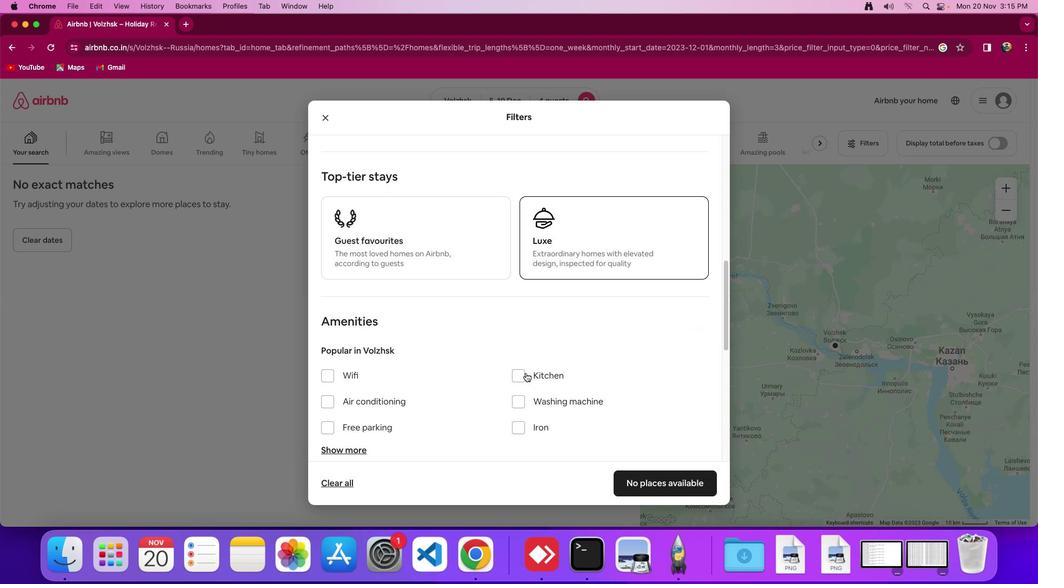 
Action: Mouse scrolled (550, 360) with delta (212, 29)
Screenshot: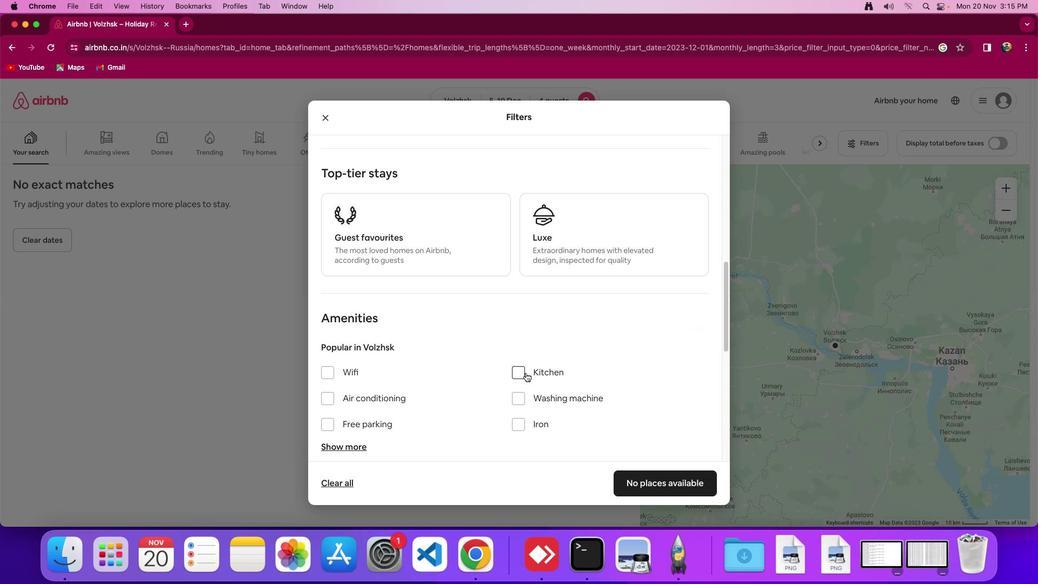 
Action: Mouse scrolled (550, 360) with delta (212, 29)
Screenshot: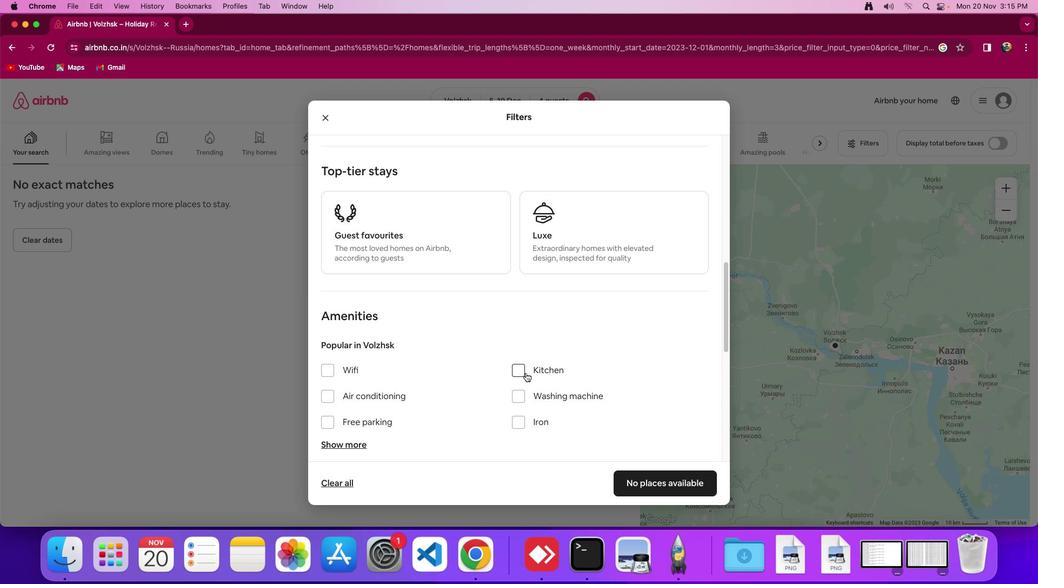
Action: Mouse scrolled (550, 360) with delta (212, 29)
Screenshot: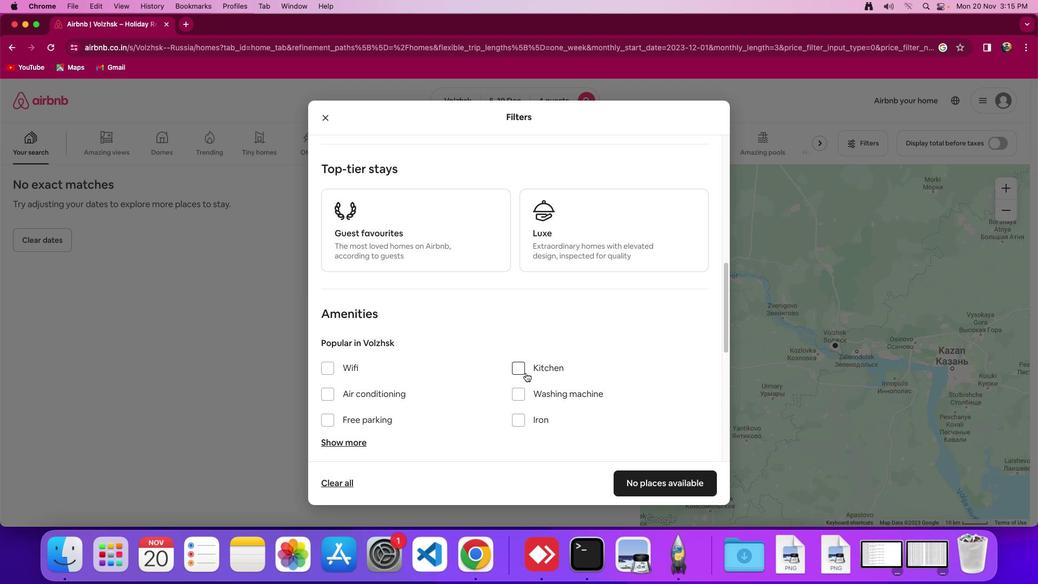 
Action: Mouse scrolled (550, 360) with delta (212, 29)
Screenshot: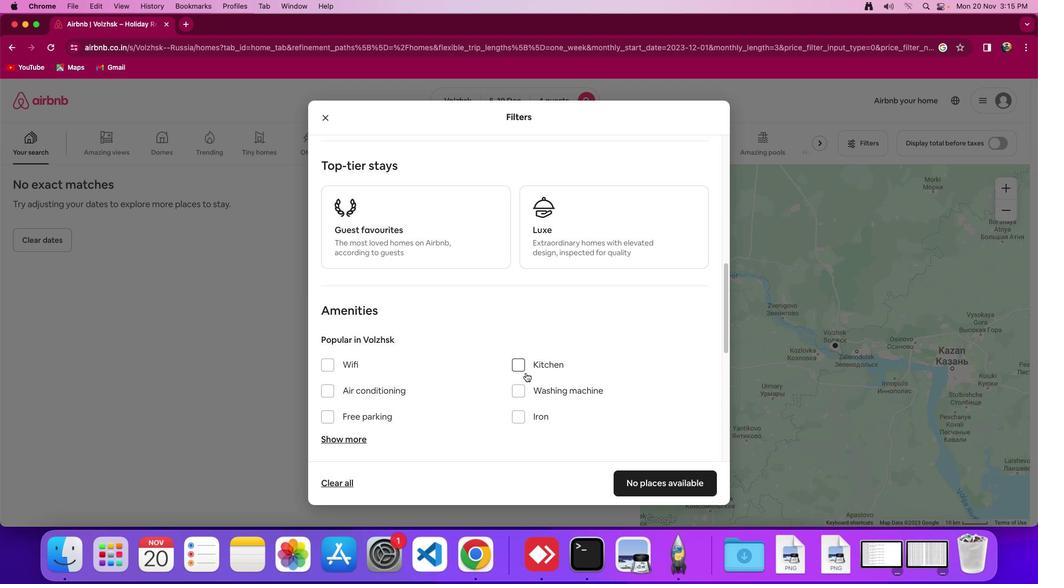 
Action: Mouse scrolled (550, 360) with delta (212, 29)
Screenshot: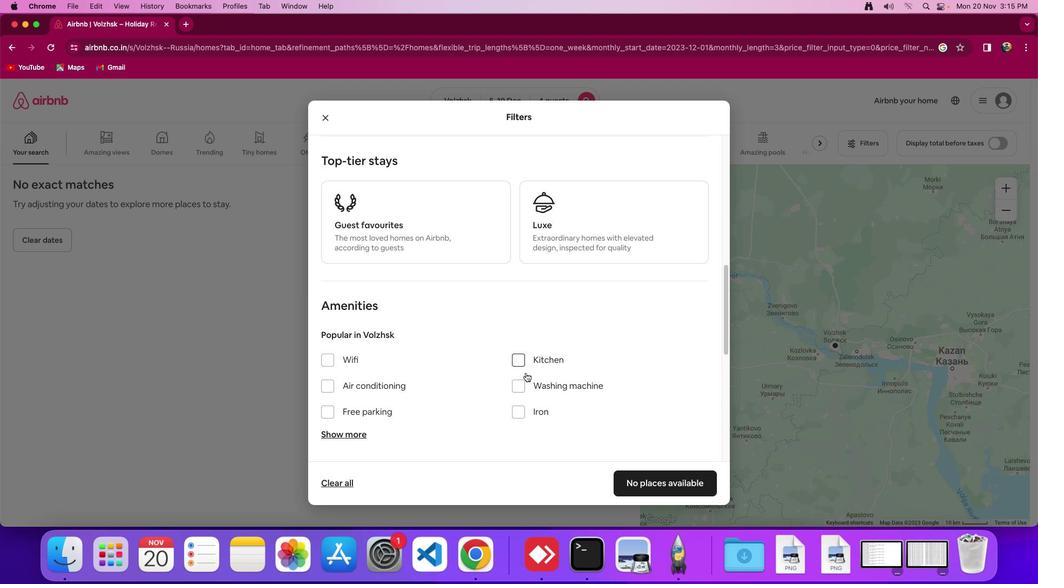 
Action: Mouse moved to (551, 360)
Screenshot: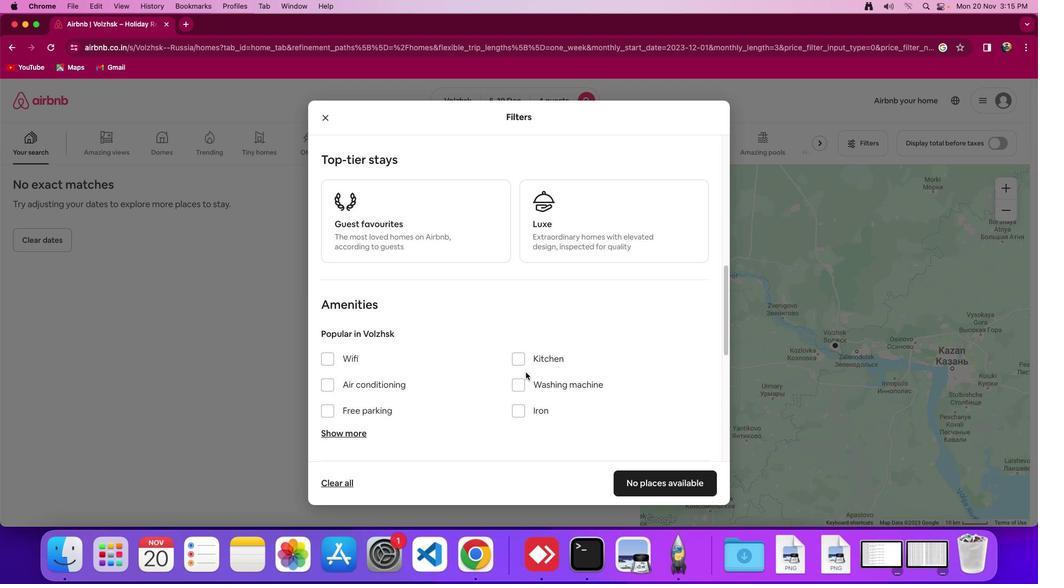
Action: Mouse scrolled (551, 360) with delta (212, 29)
Screenshot: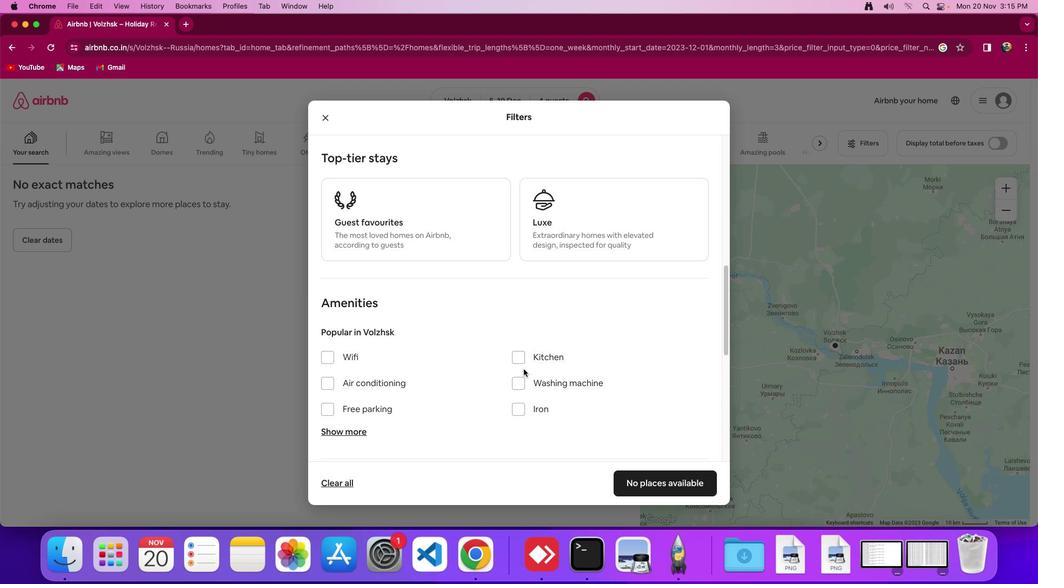 
Action: Mouse moved to (546, 357)
Screenshot: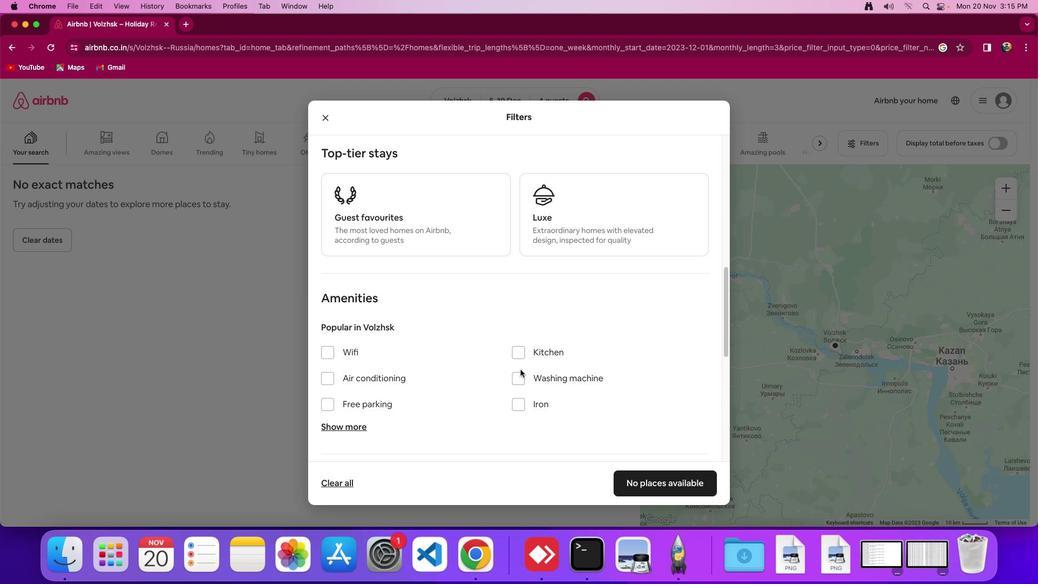 
Action: Mouse scrolled (546, 357) with delta (212, 29)
Screenshot: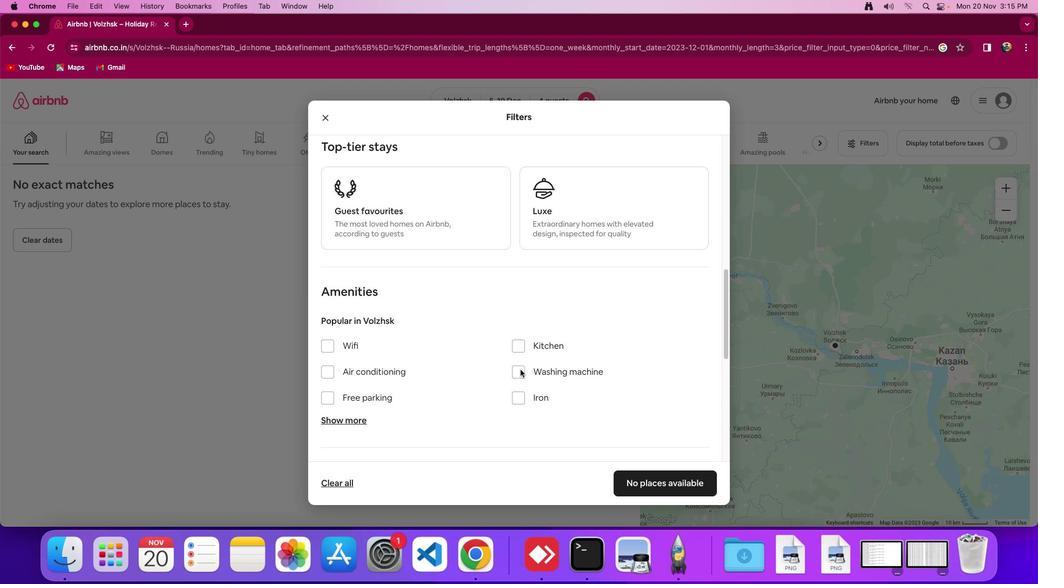 
Action: Mouse scrolled (546, 357) with delta (212, 29)
Screenshot: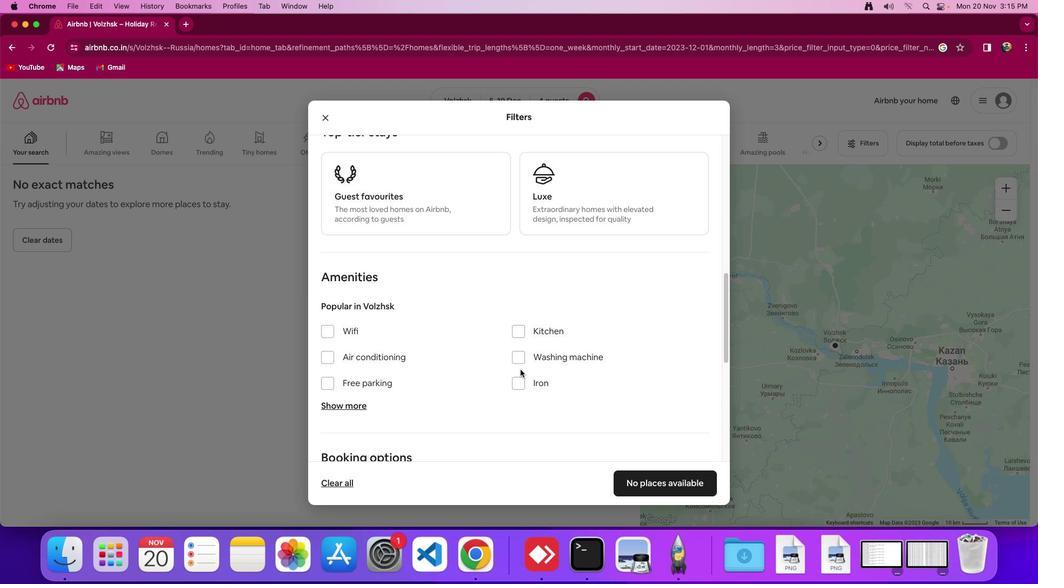 
Action: Mouse scrolled (546, 357) with delta (212, 29)
Screenshot: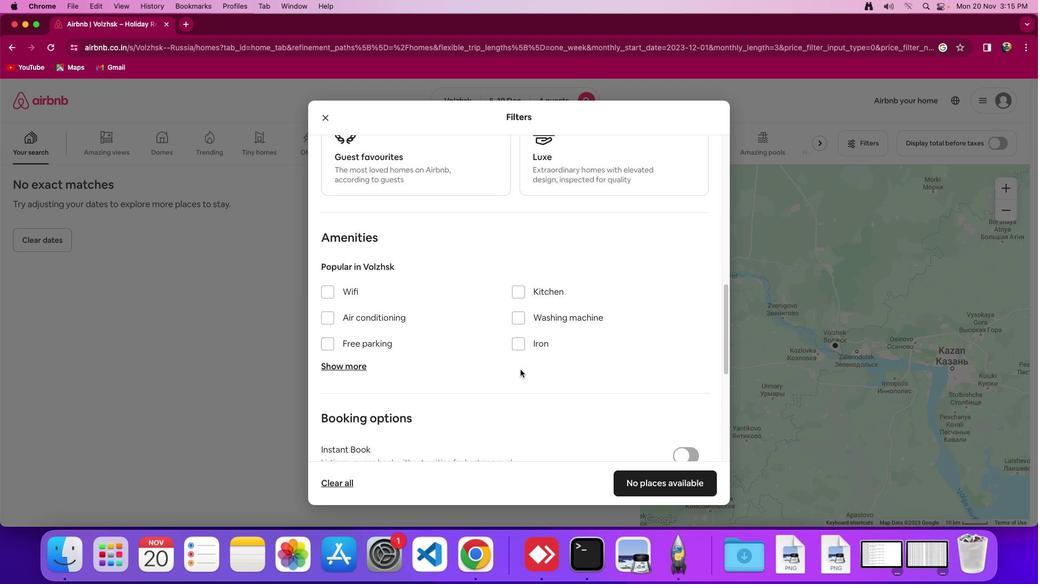 
Action: Mouse scrolled (546, 357) with delta (212, 29)
Screenshot: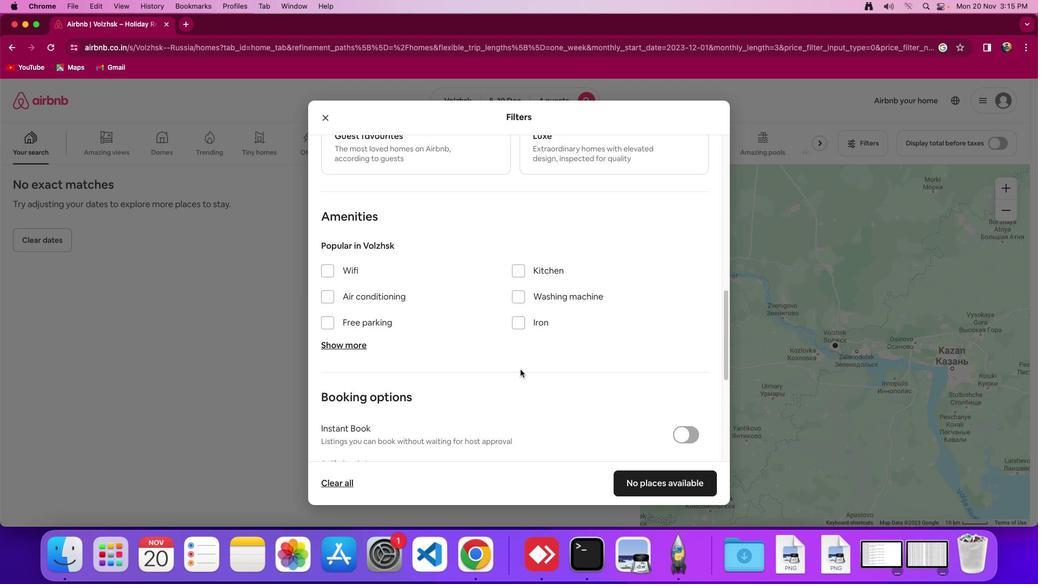 
Action: Mouse scrolled (546, 357) with delta (212, 29)
Screenshot: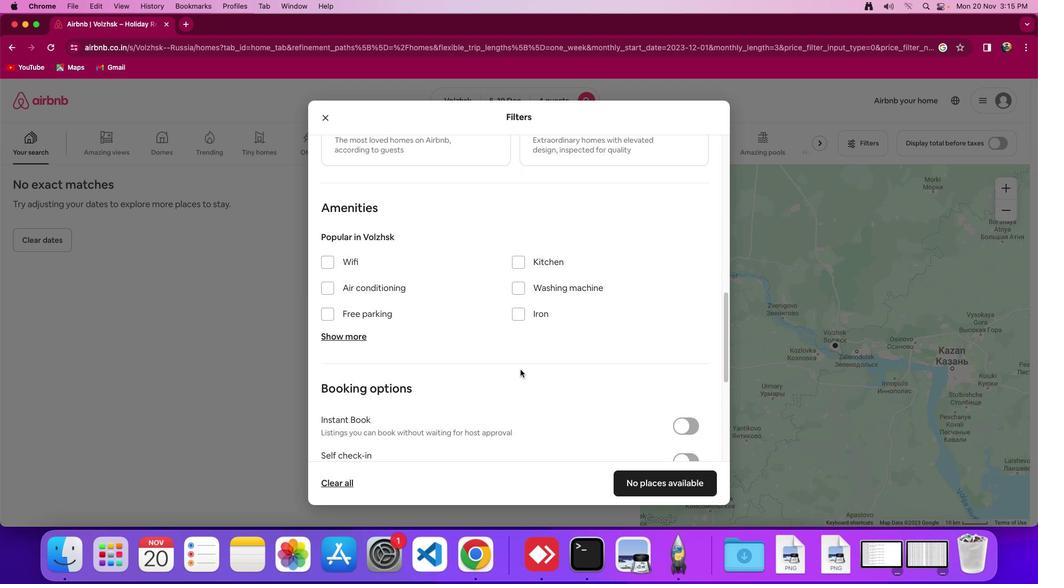 
Action: Mouse moved to (643, 453)
Screenshot: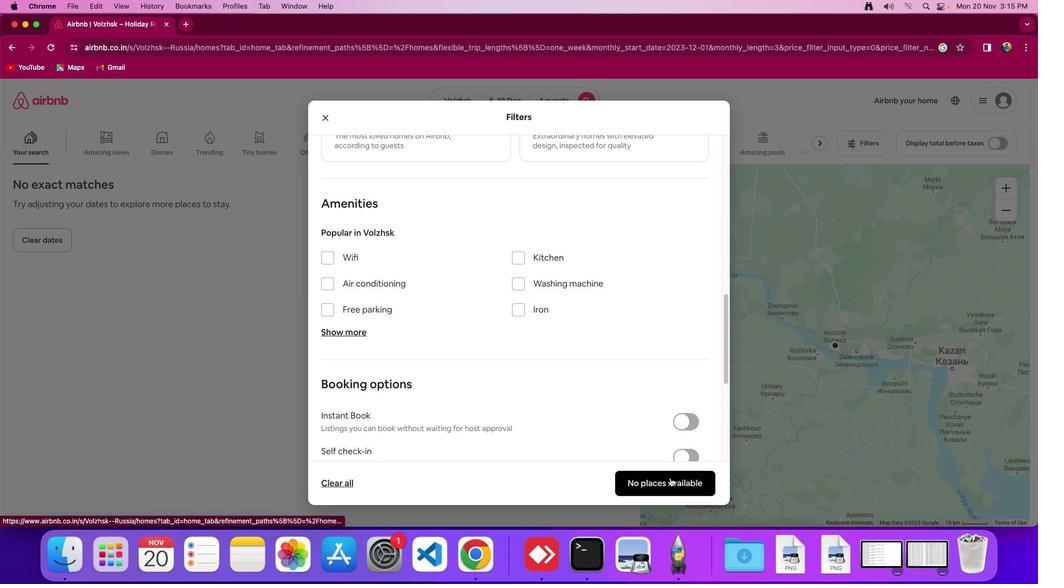 
Action: Mouse pressed left at (643, 453)
Screenshot: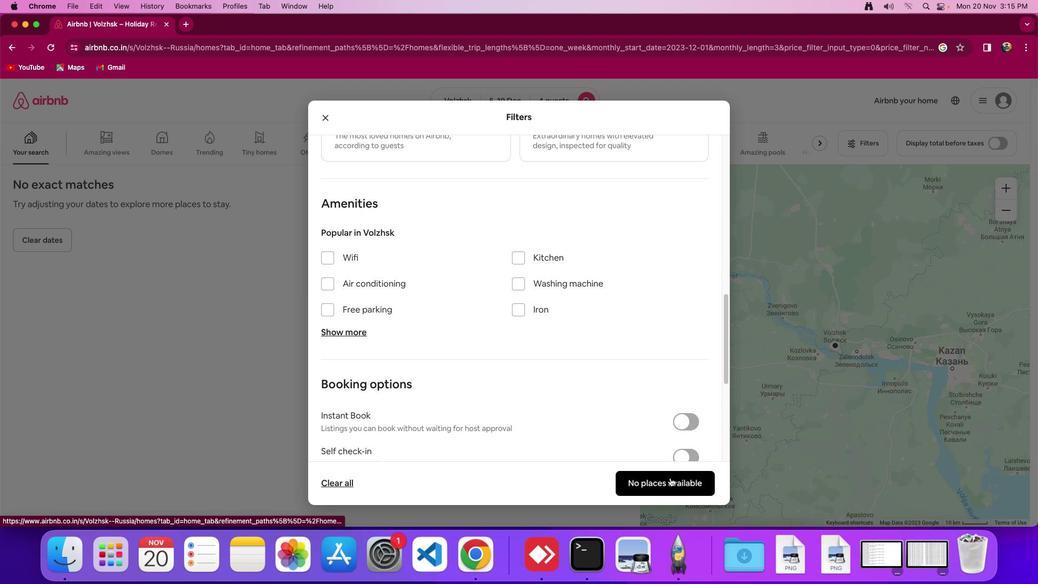 
Action: Mouse moved to (568, 432)
Screenshot: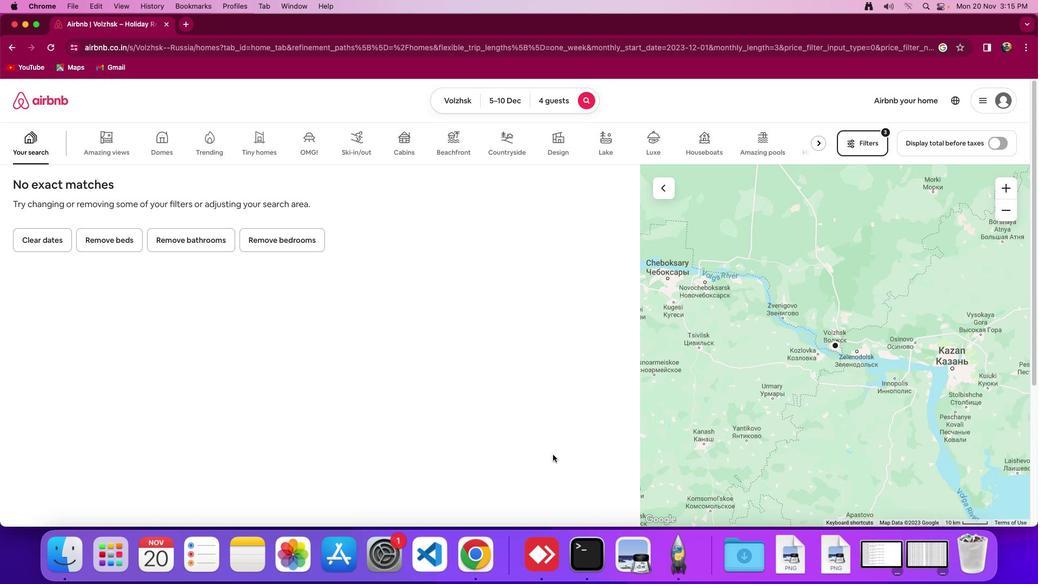 
Action: Mouse pressed left at (568, 432)
Screenshot: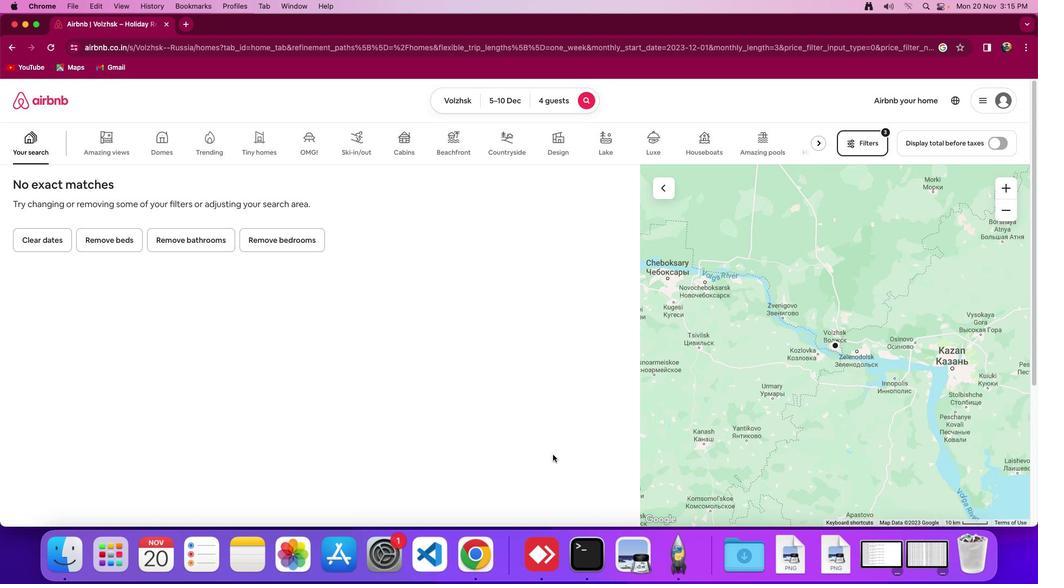 
Action: Mouse moved to (569, 432)
Screenshot: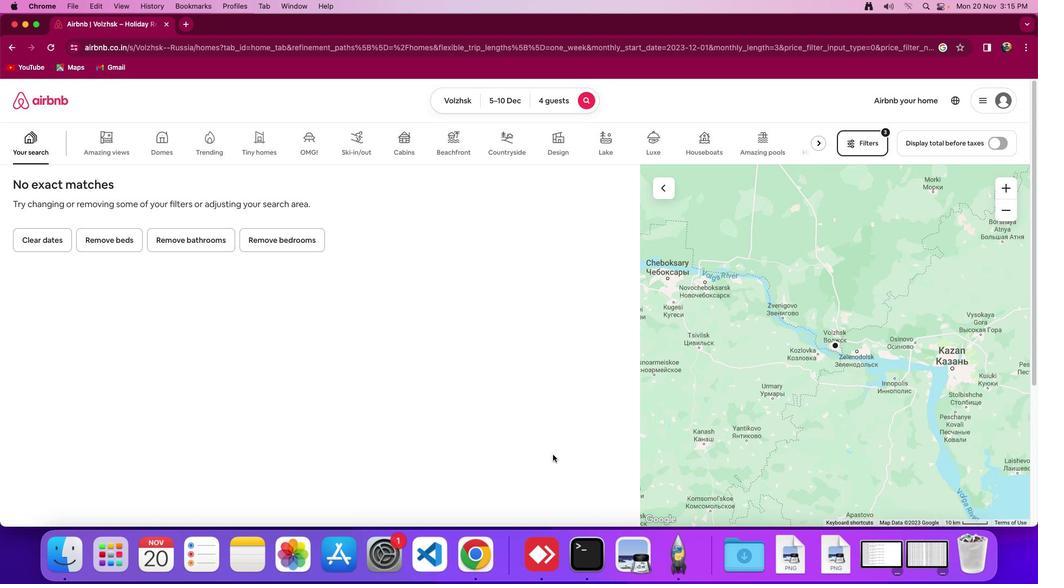 
